 Task: Find connections with filter location Buea with filter topic #programingwith filter profile language English with filter current company Merkle Sokrati with filter school SALESIAN COLLEGE  with filter industry Wholesale Apparel and Sewing Supplies with filter service category Interior Design with filter keywords title Cruise Director
Action: Mouse moved to (527, 68)
Screenshot: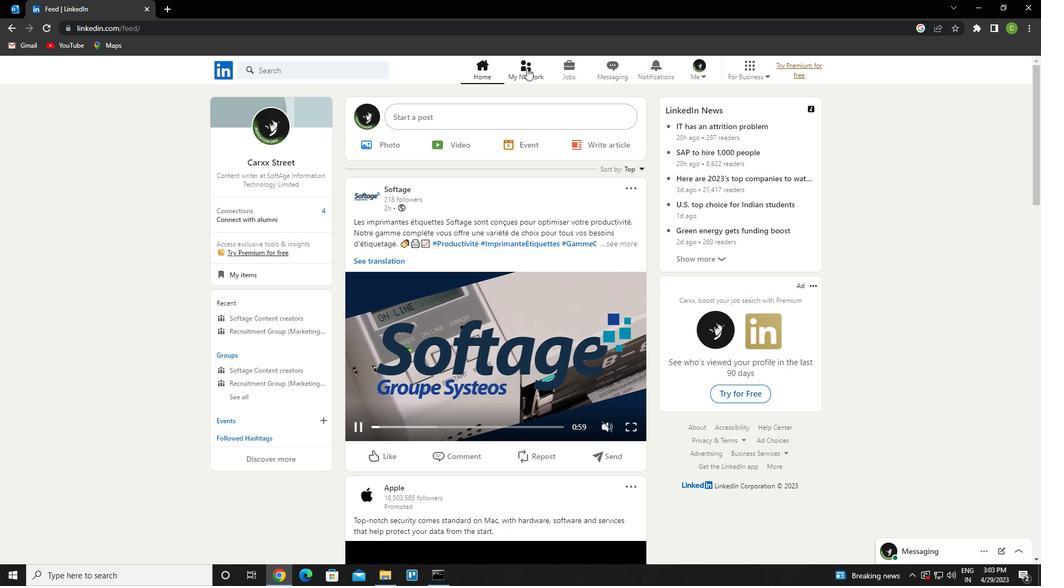 
Action: Mouse pressed left at (527, 68)
Screenshot: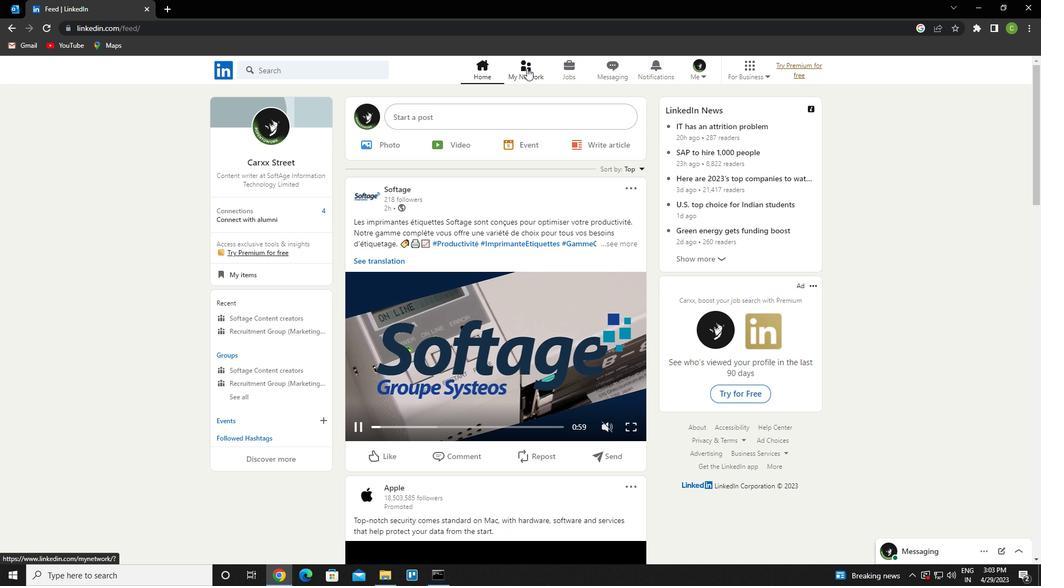
Action: Mouse moved to (287, 136)
Screenshot: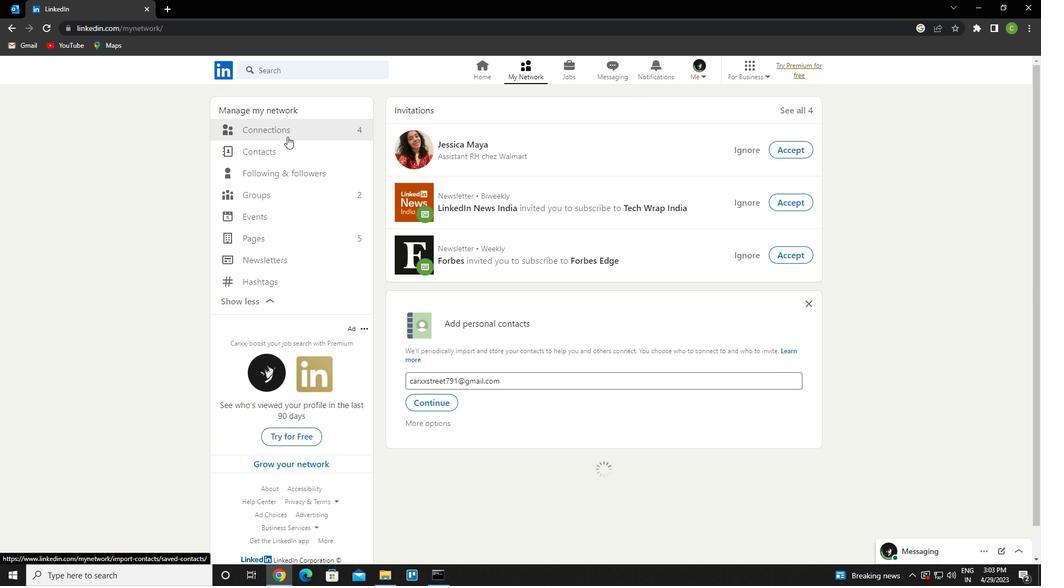 
Action: Mouse pressed left at (287, 136)
Screenshot: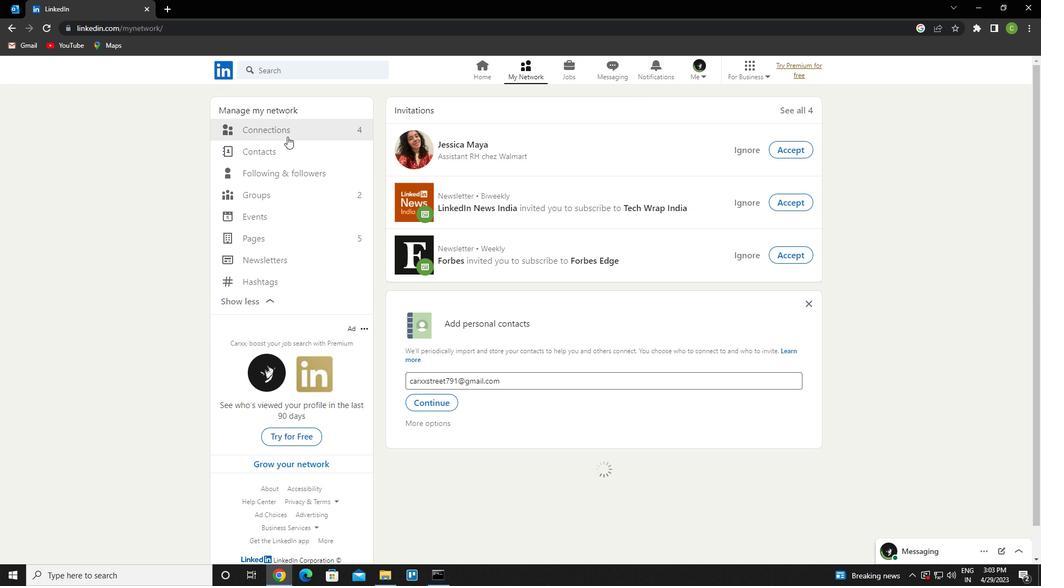 
Action: Mouse moved to (337, 134)
Screenshot: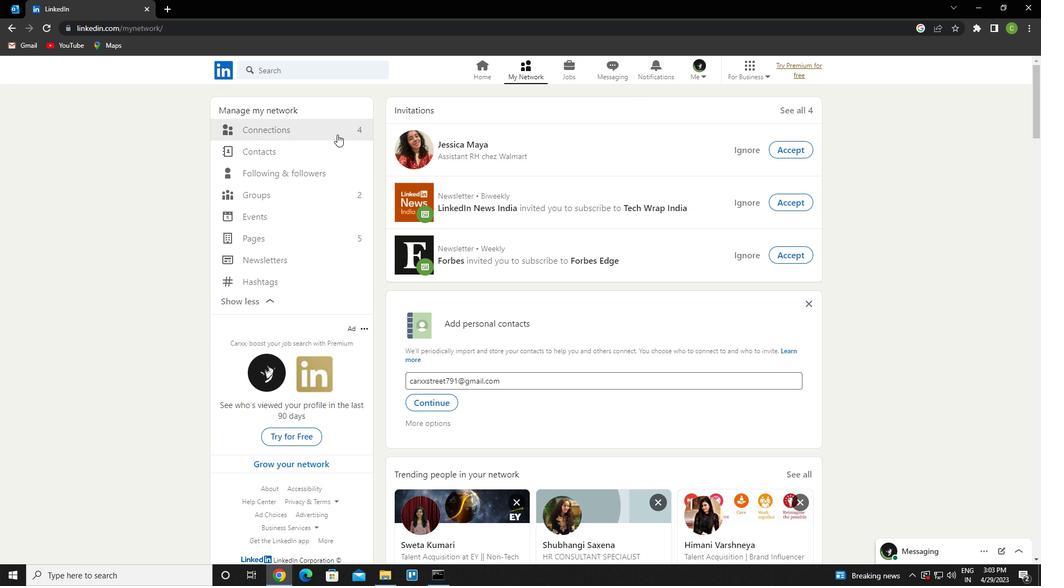
Action: Mouse pressed left at (337, 134)
Screenshot: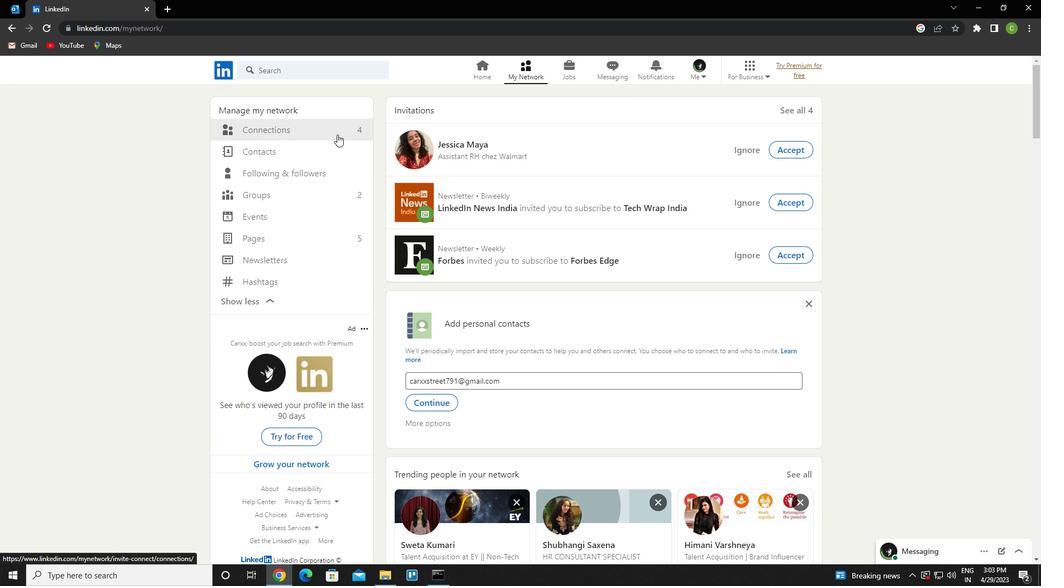
Action: Mouse moved to (606, 129)
Screenshot: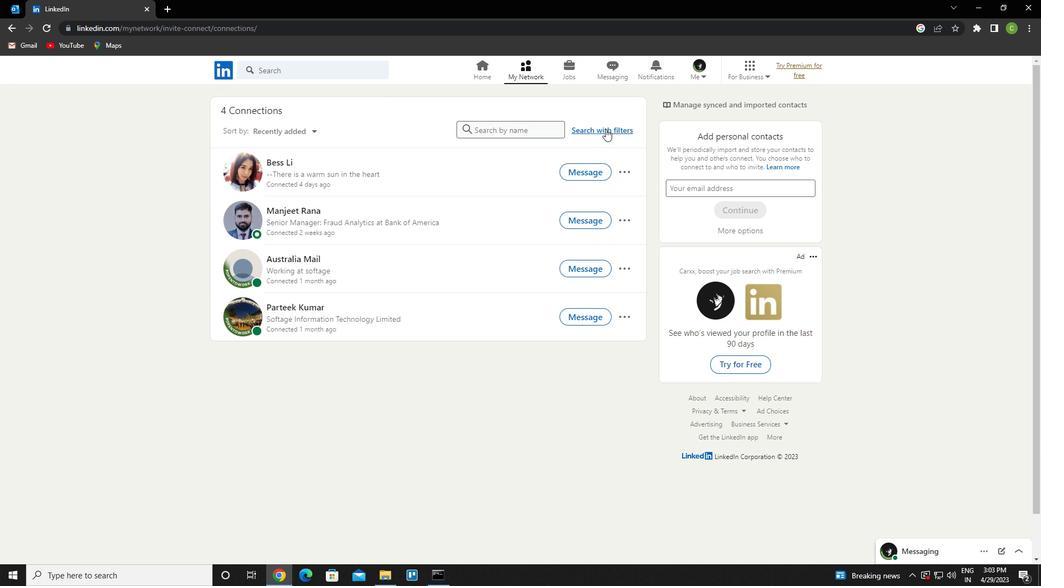 
Action: Mouse pressed left at (606, 129)
Screenshot: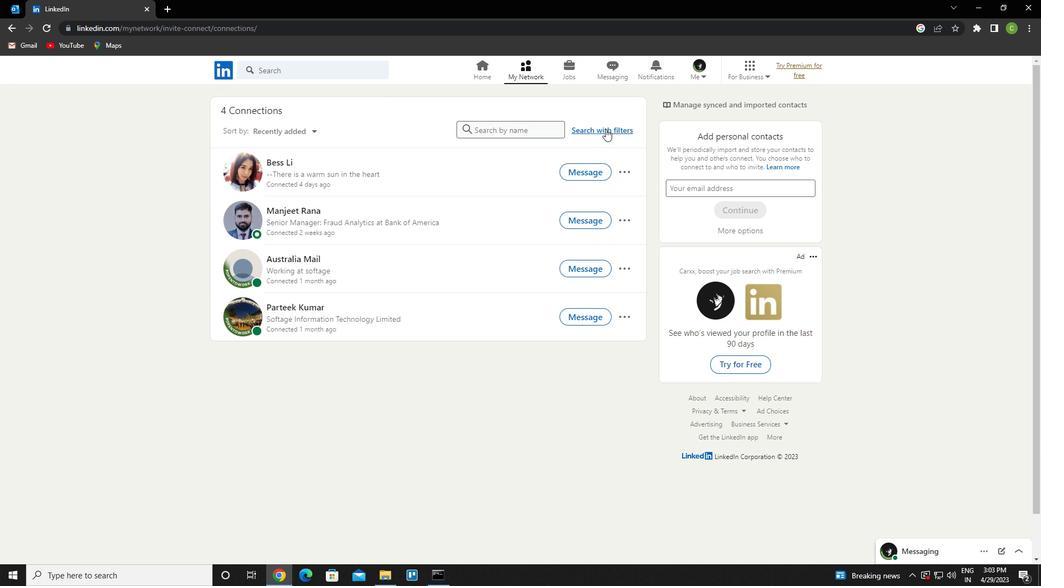 
Action: Mouse moved to (558, 100)
Screenshot: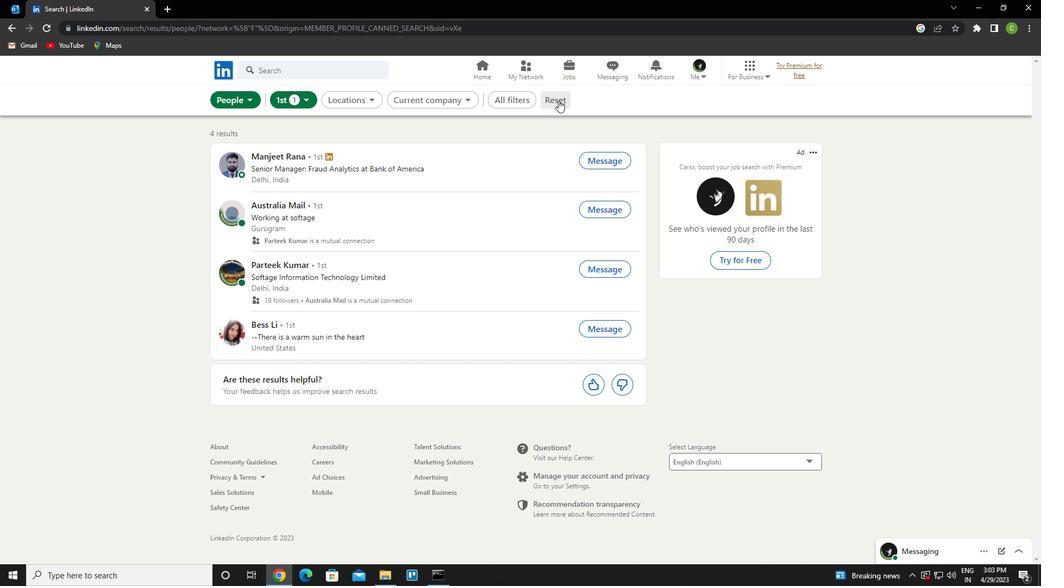 
Action: Mouse pressed left at (558, 100)
Screenshot: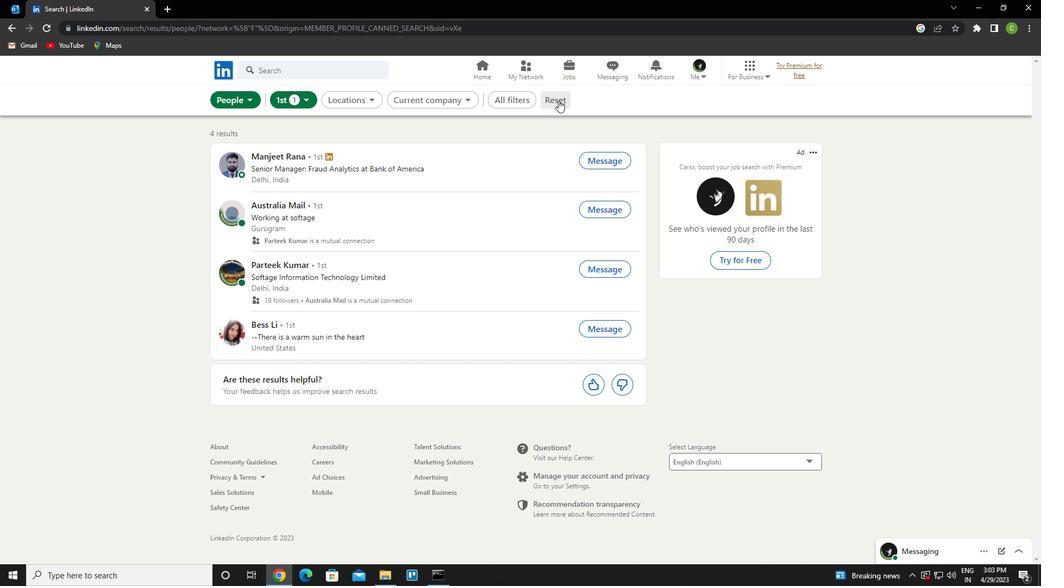 
Action: Mouse moved to (542, 101)
Screenshot: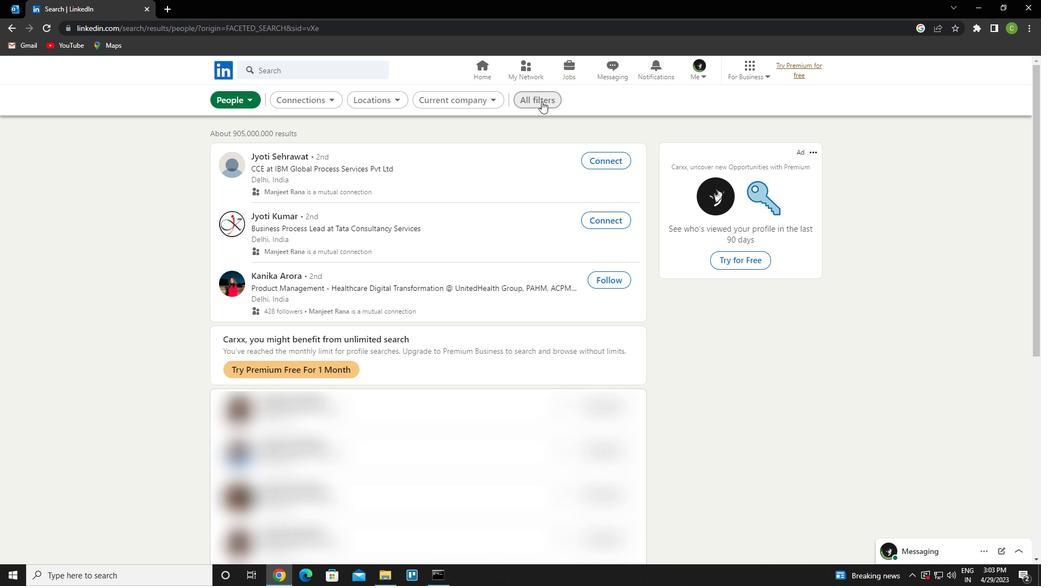 
Action: Mouse pressed left at (542, 101)
Screenshot: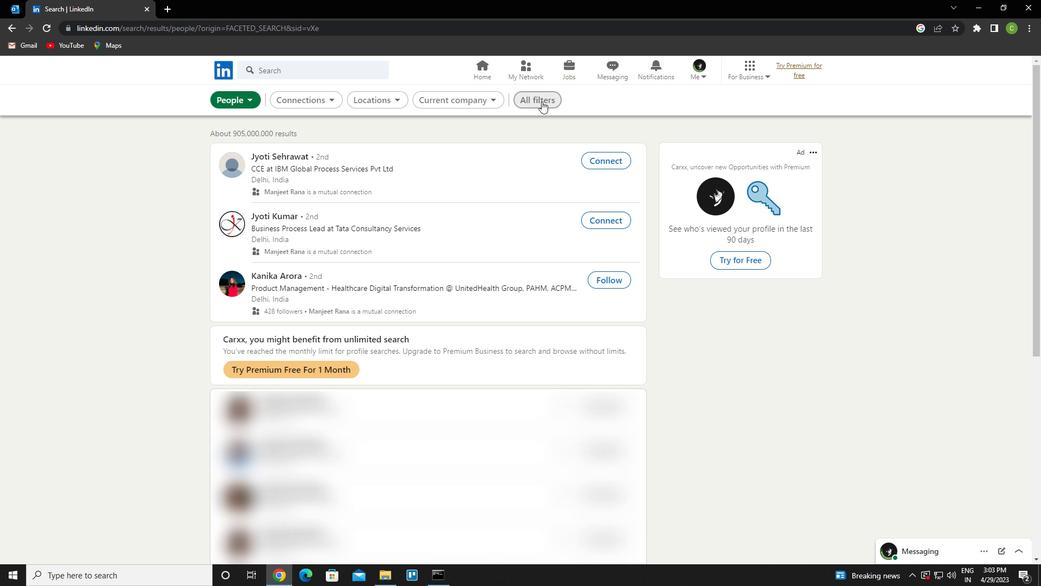 
Action: Mouse moved to (938, 434)
Screenshot: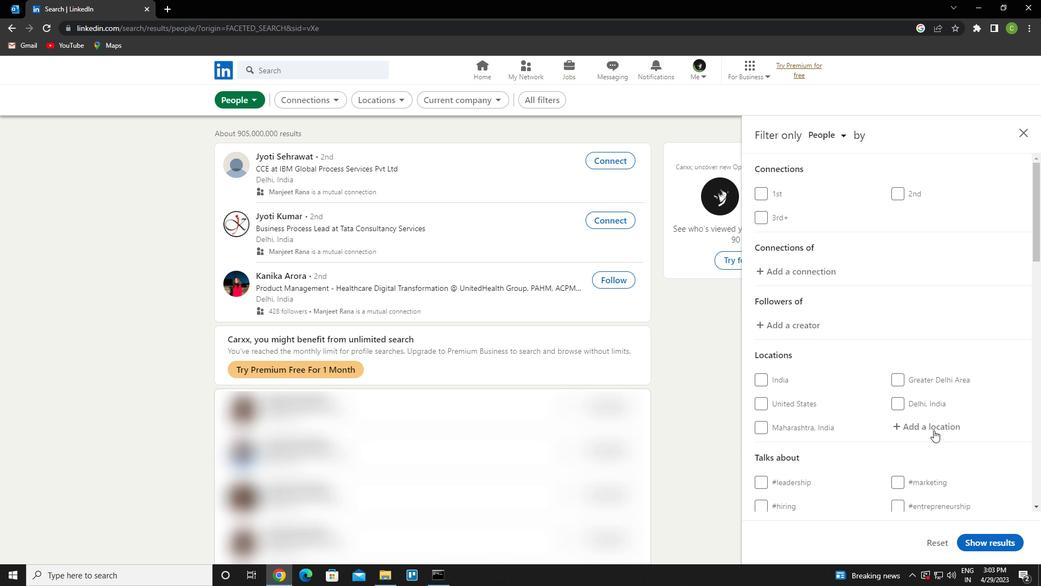 
Action: Mouse scrolled (938, 434) with delta (0, 0)
Screenshot: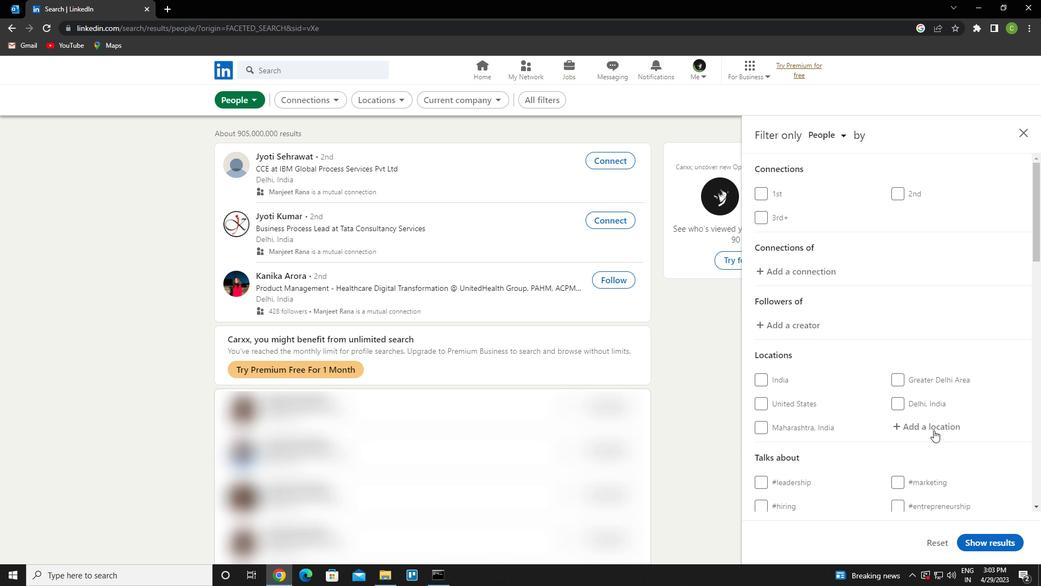 
Action: Mouse moved to (928, 421)
Screenshot: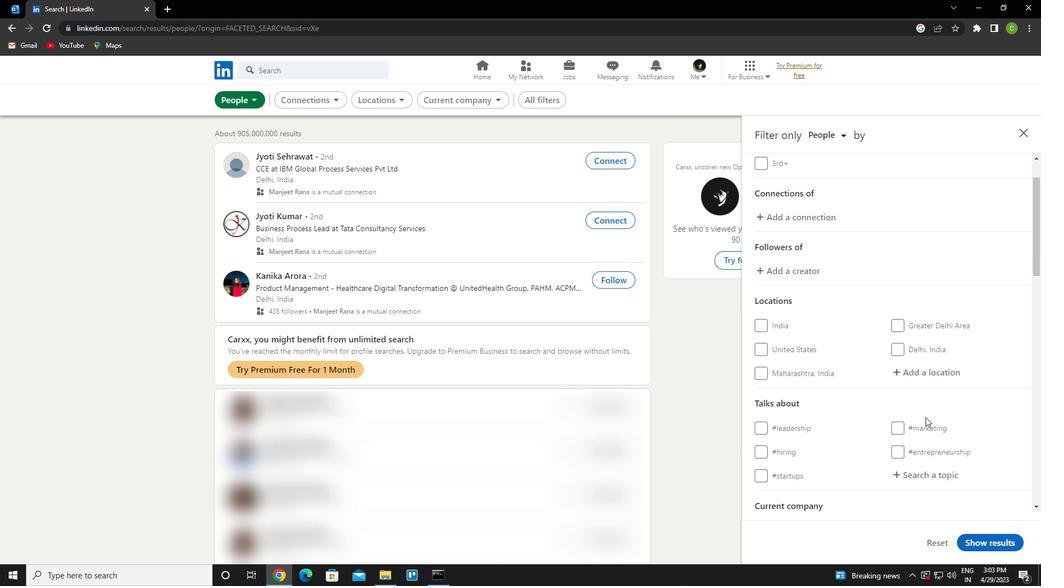 
Action: Mouse scrolled (928, 421) with delta (0, 0)
Screenshot: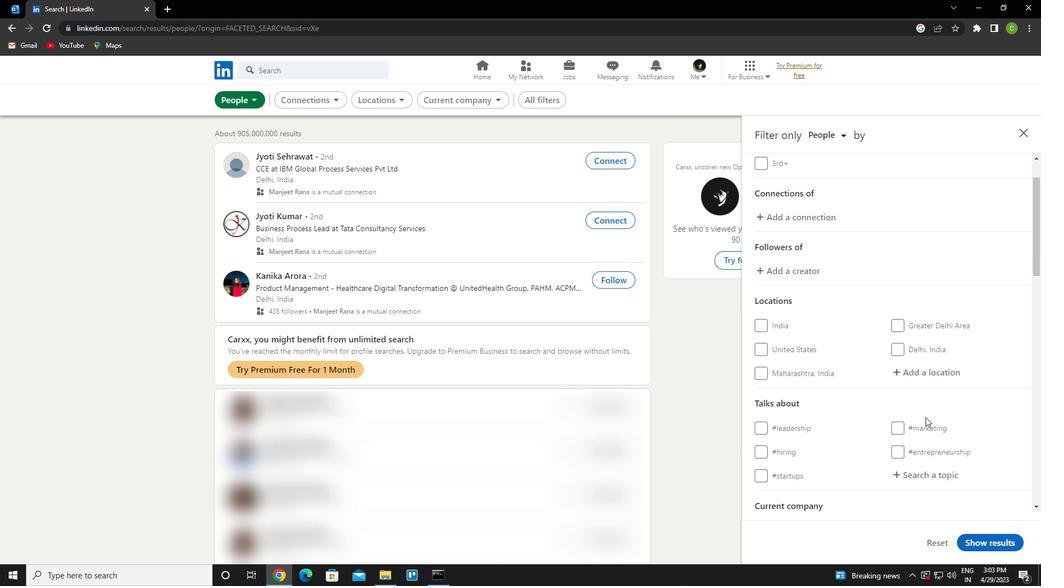 
Action: Mouse moved to (930, 320)
Screenshot: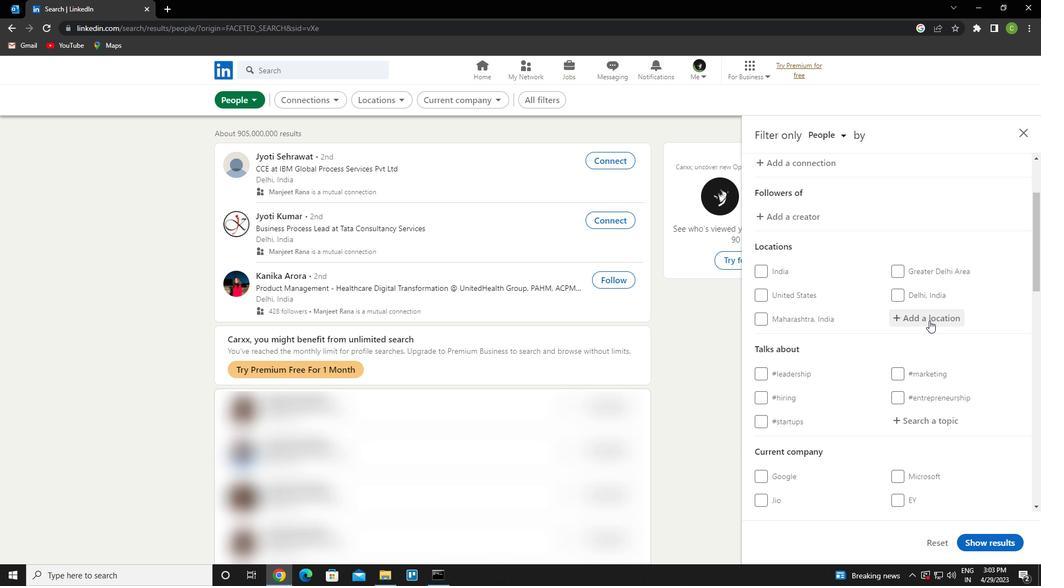 
Action: Mouse pressed left at (930, 320)
Screenshot: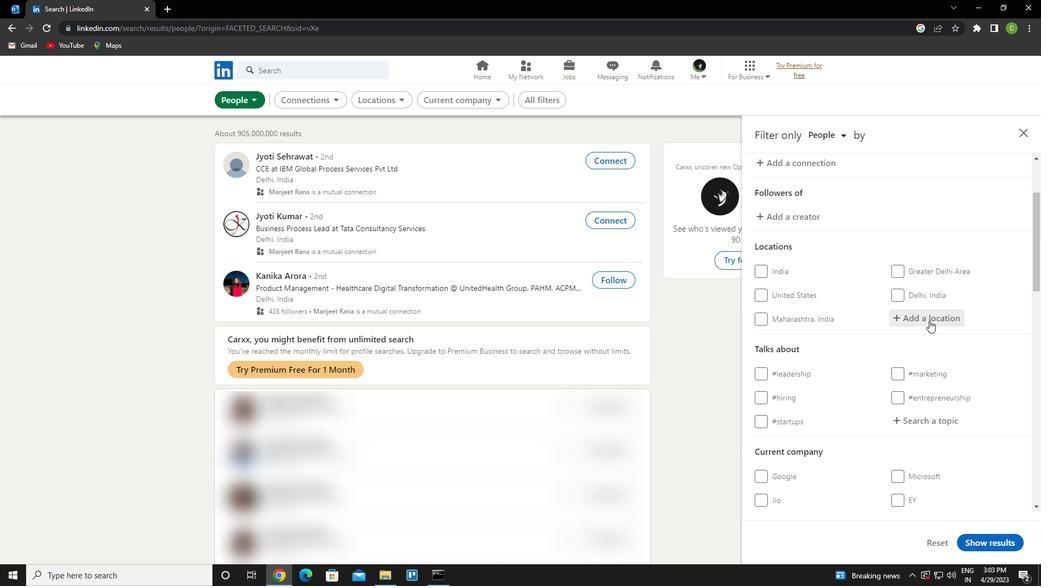 
Action: Key pressed <Key.caps_lock>b<Key.caps_lock>uea<Key.left><Key.enter><Key.down><Key.right><Key.down><Key.enter>
Screenshot: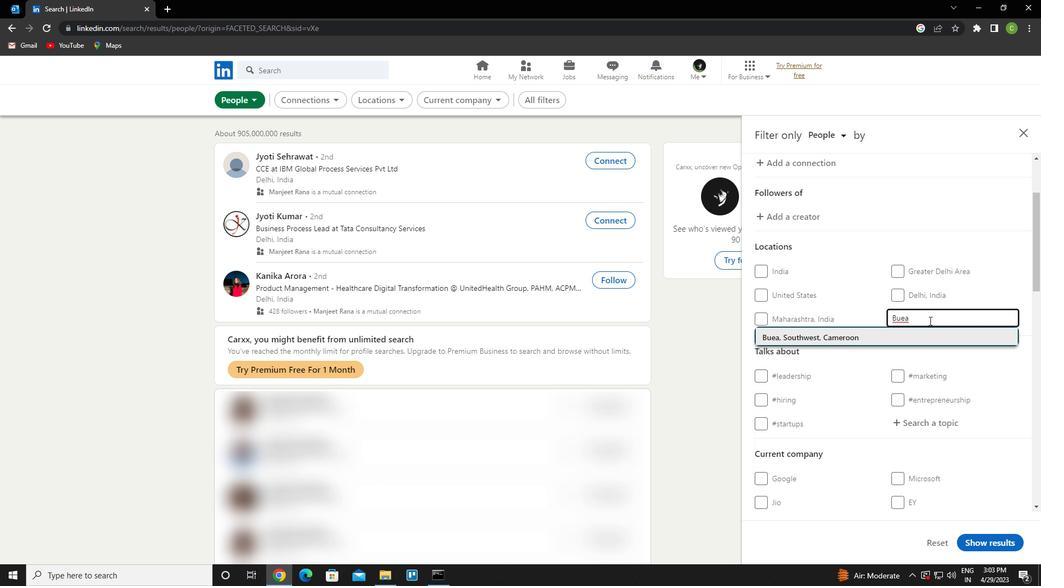 
Action: Mouse moved to (932, 308)
Screenshot: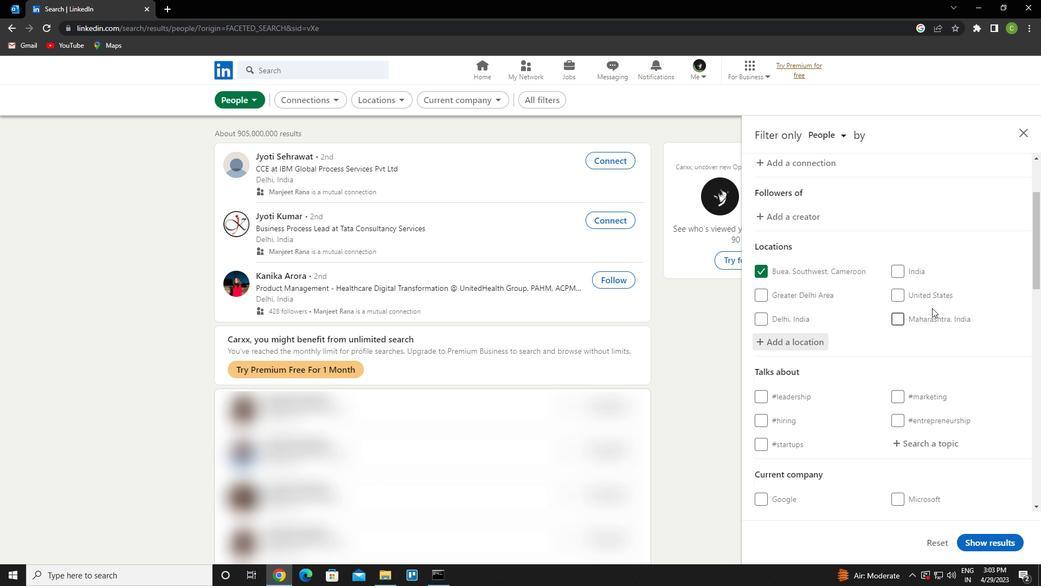 
Action: Mouse scrolled (932, 307) with delta (0, 0)
Screenshot: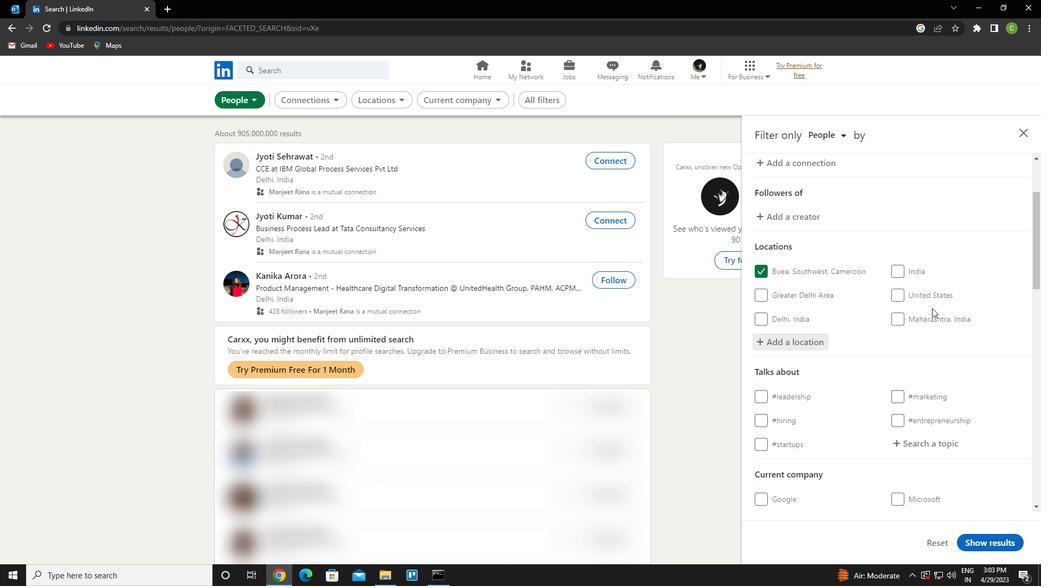 
Action: Mouse moved to (932, 308)
Screenshot: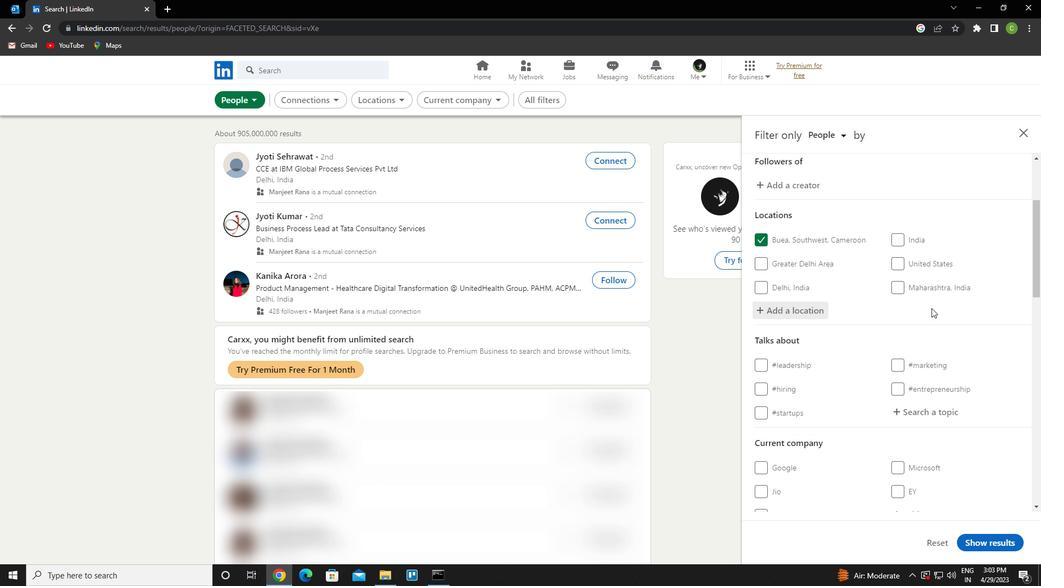 
Action: Mouse scrolled (932, 307) with delta (0, 0)
Screenshot: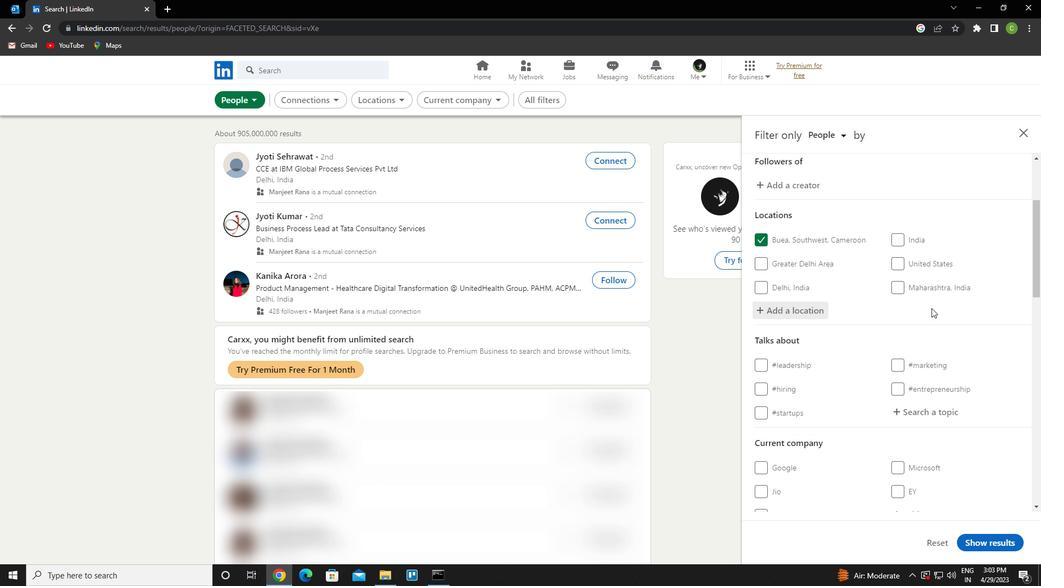 
Action: Mouse moved to (918, 339)
Screenshot: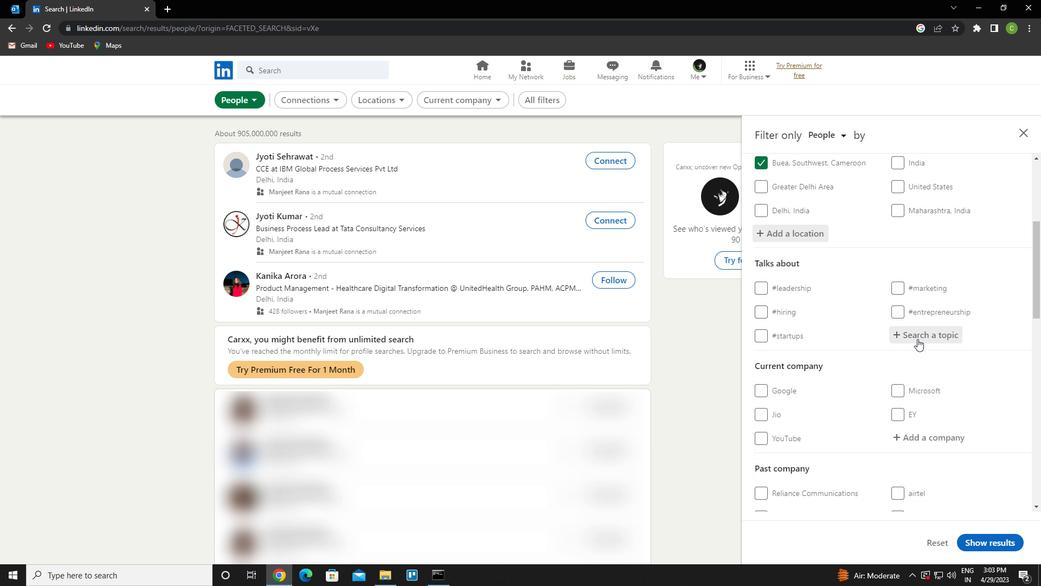 
Action: Mouse pressed left at (918, 339)
Screenshot: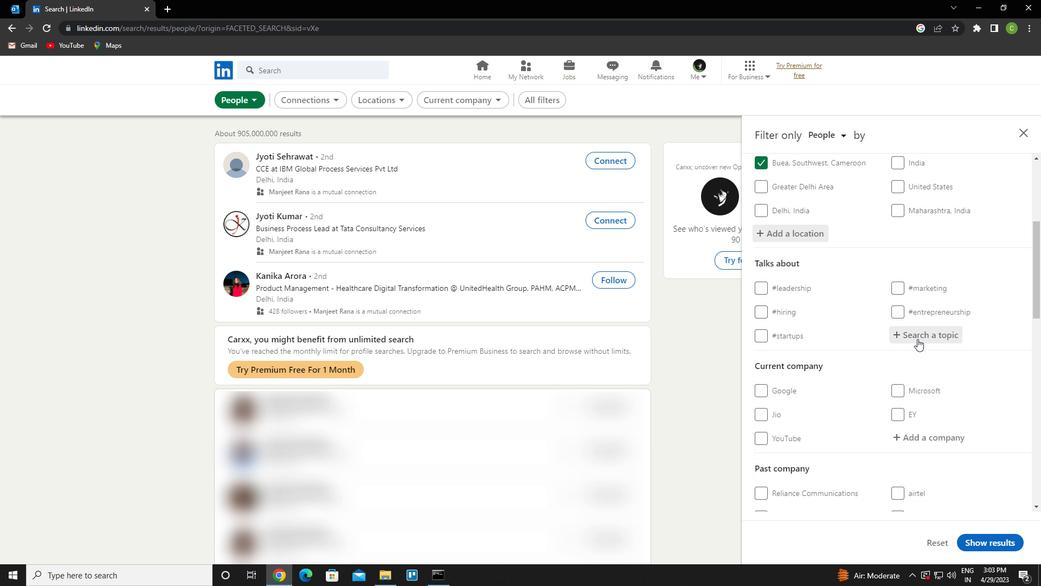 
Action: Key pressed prof<Key.backspace>gra<Key.down><Key.enter>
Screenshot: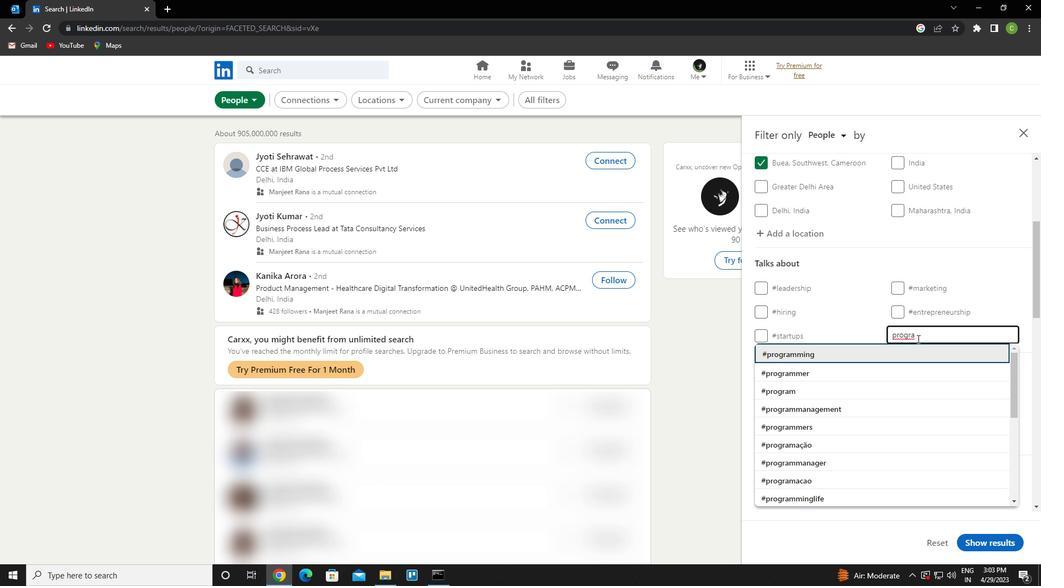 
Action: Mouse moved to (919, 339)
Screenshot: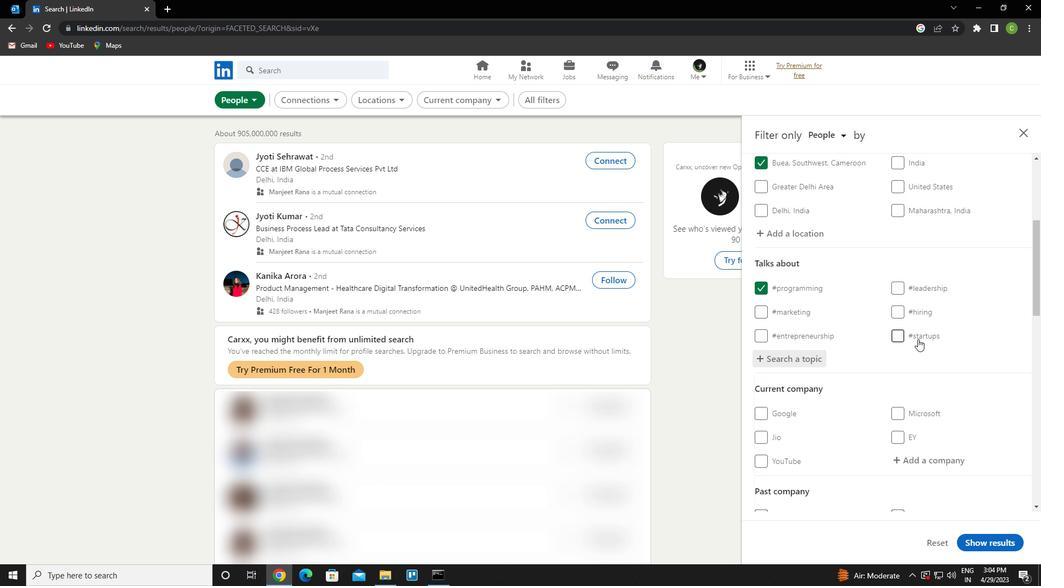 
Action: Mouse scrolled (919, 338) with delta (0, 0)
Screenshot: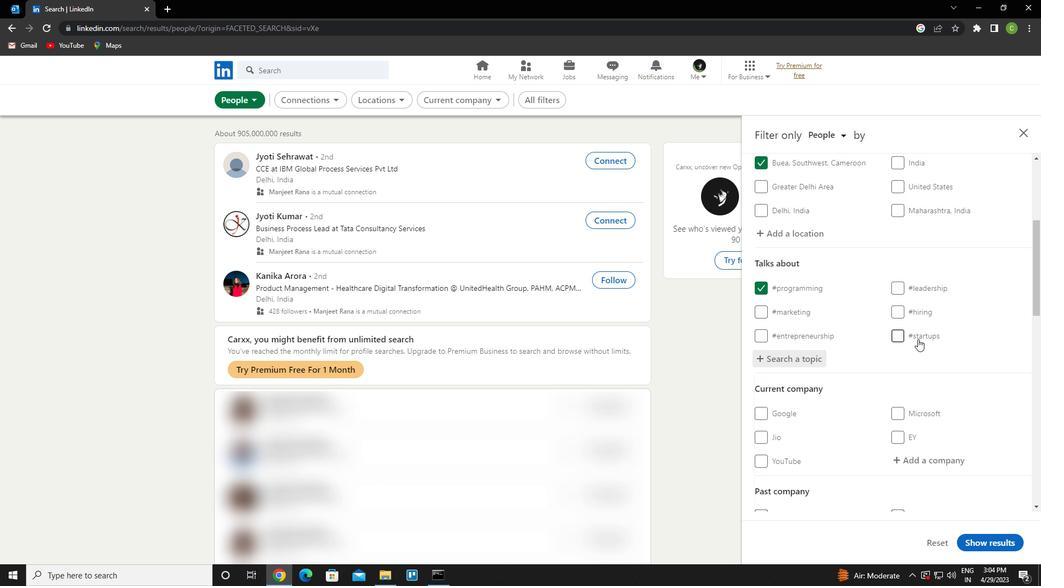 
Action: Mouse moved to (919, 342)
Screenshot: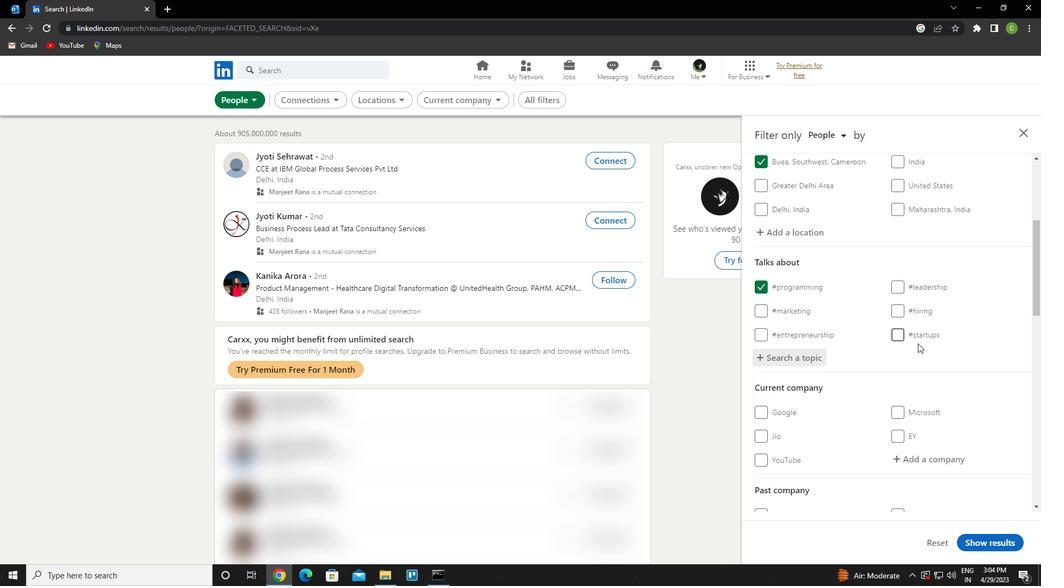 
Action: Mouse scrolled (919, 341) with delta (0, 0)
Screenshot: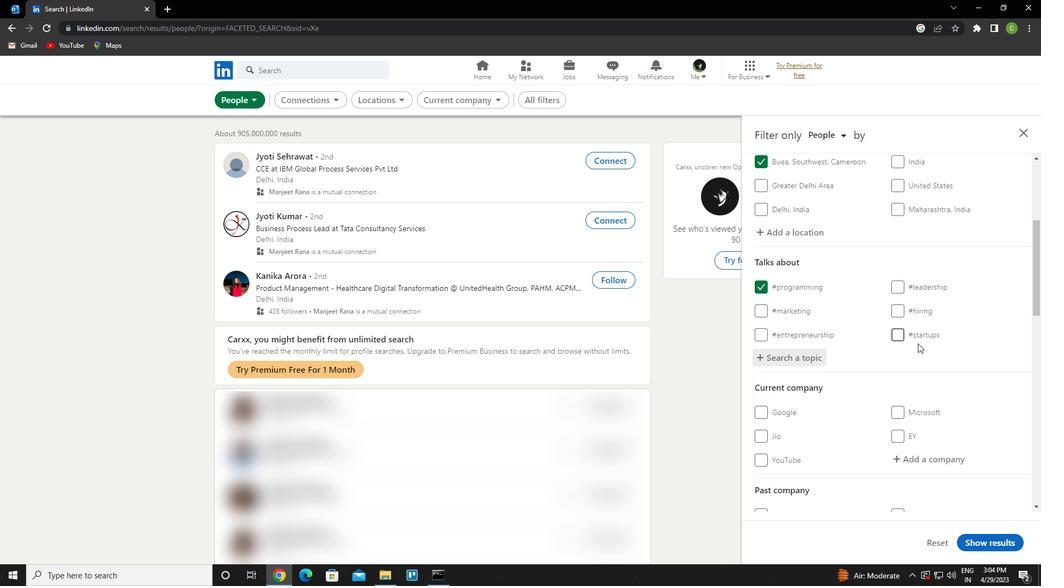 
Action: Mouse moved to (916, 345)
Screenshot: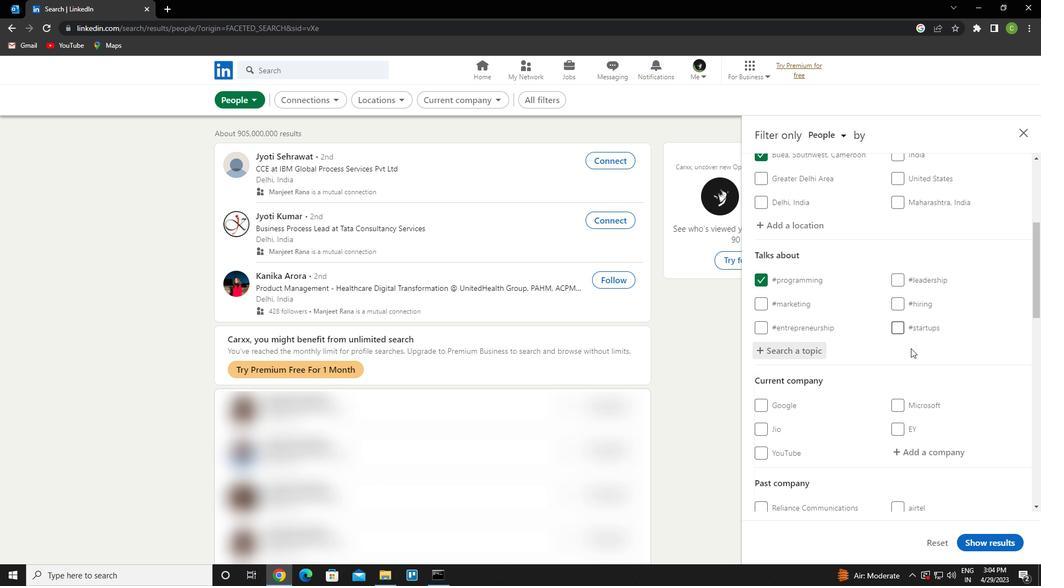 
Action: Mouse scrolled (916, 344) with delta (0, 0)
Screenshot: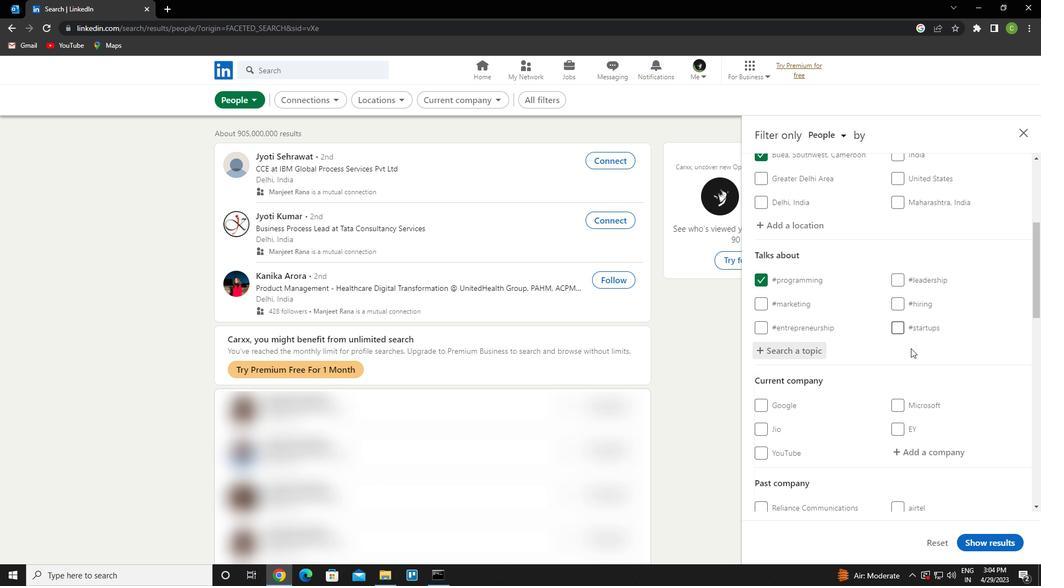 
Action: Mouse moved to (910, 348)
Screenshot: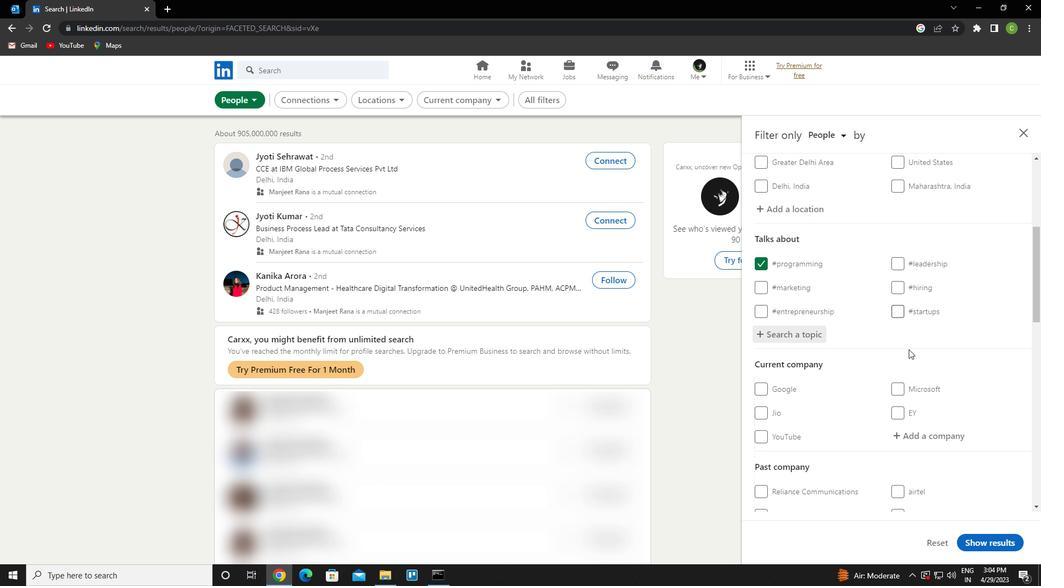 
Action: Mouse scrolled (910, 347) with delta (0, 0)
Screenshot: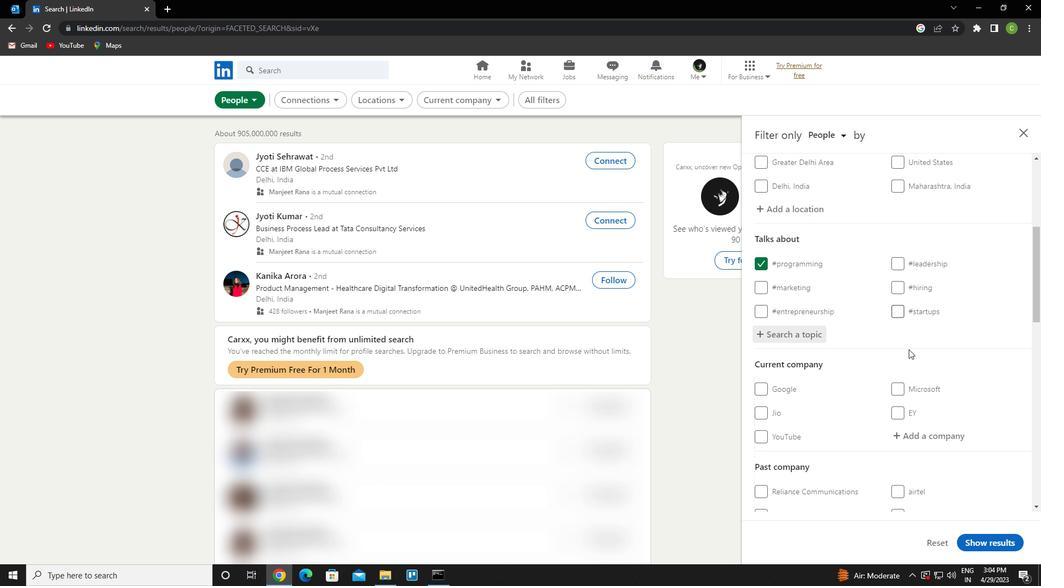 
Action: Mouse moved to (909, 349)
Screenshot: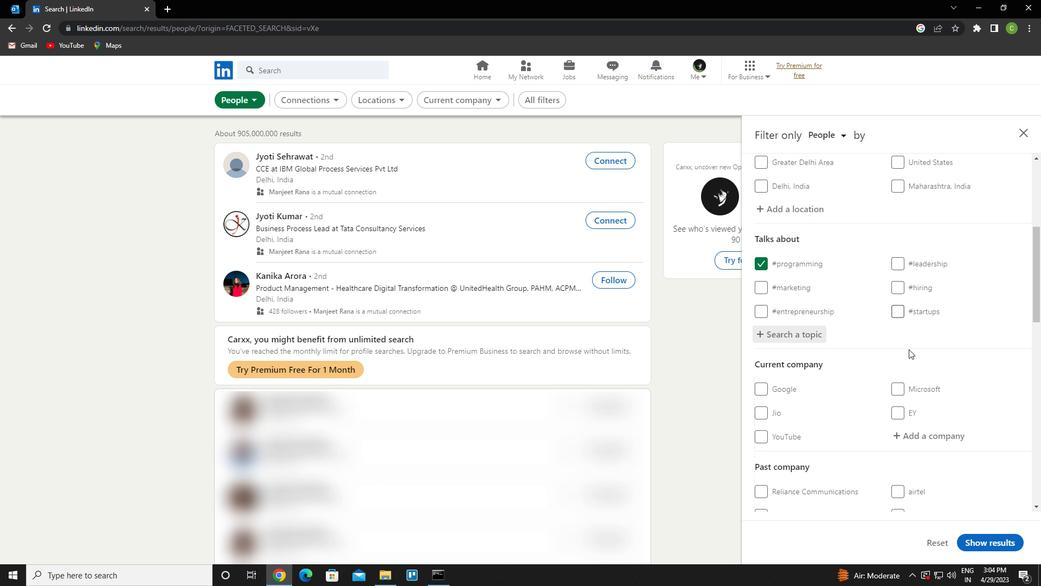 
Action: Mouse scrolled (909, 348) with delta (0, 0)
Screenshot: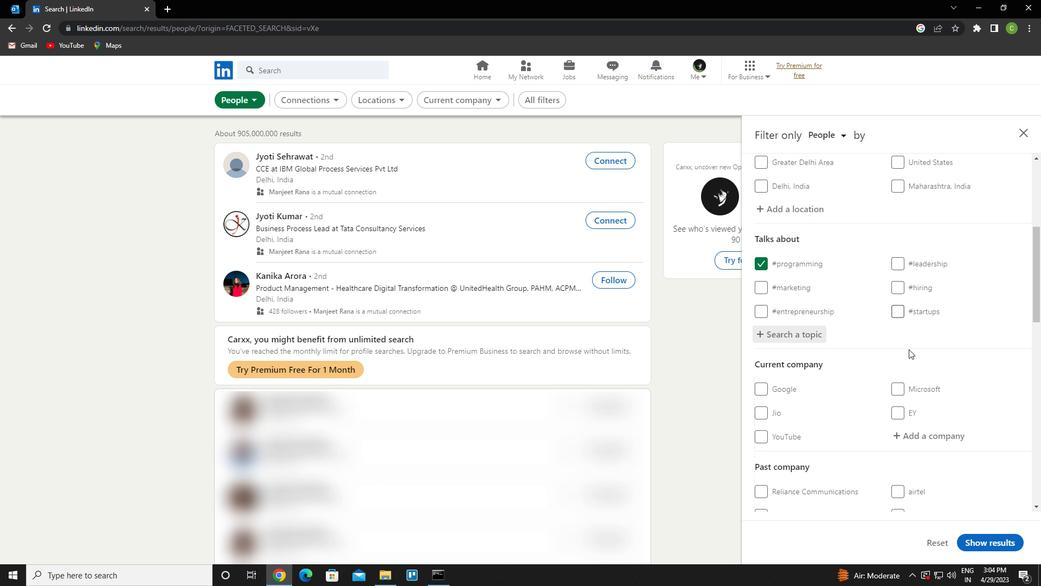 
Action: Mouse moved to (908, 349)
Screenshot: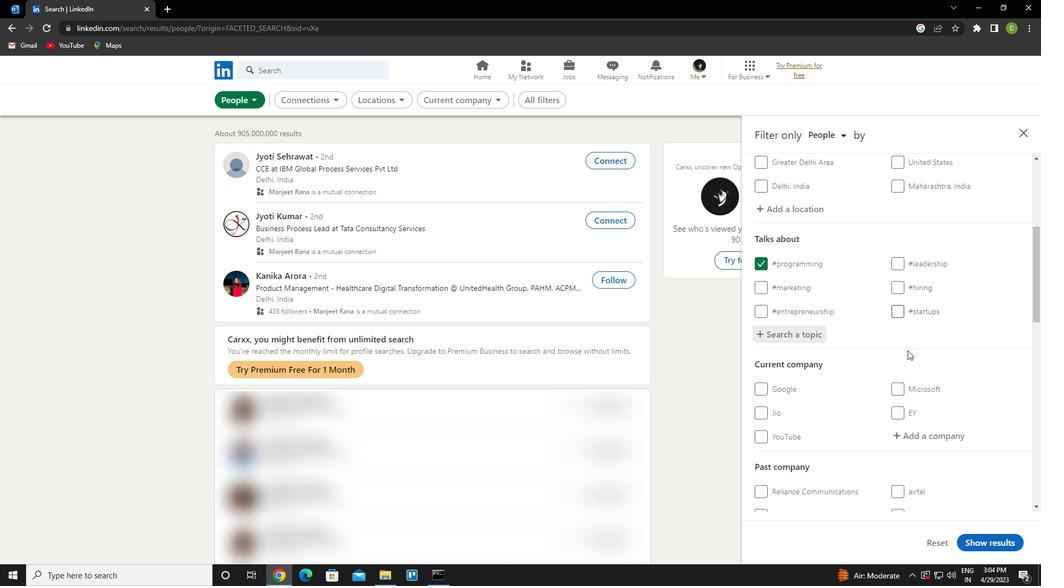 
Action: Mouse scrolled (908, 349) with delta (0, 0)
Screenshot: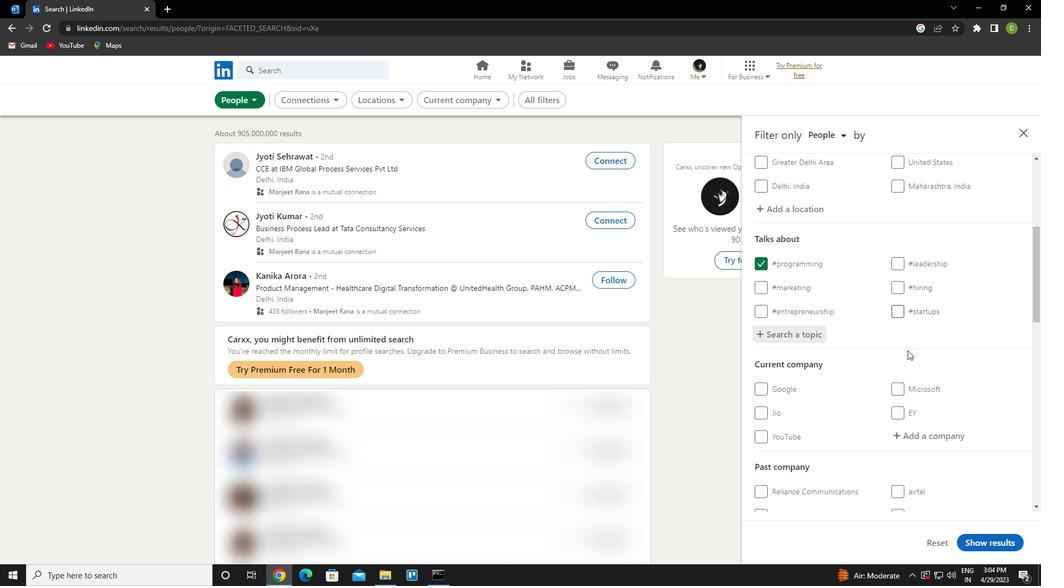 
Action: Mouse moved to (905, 351)
Screenshot: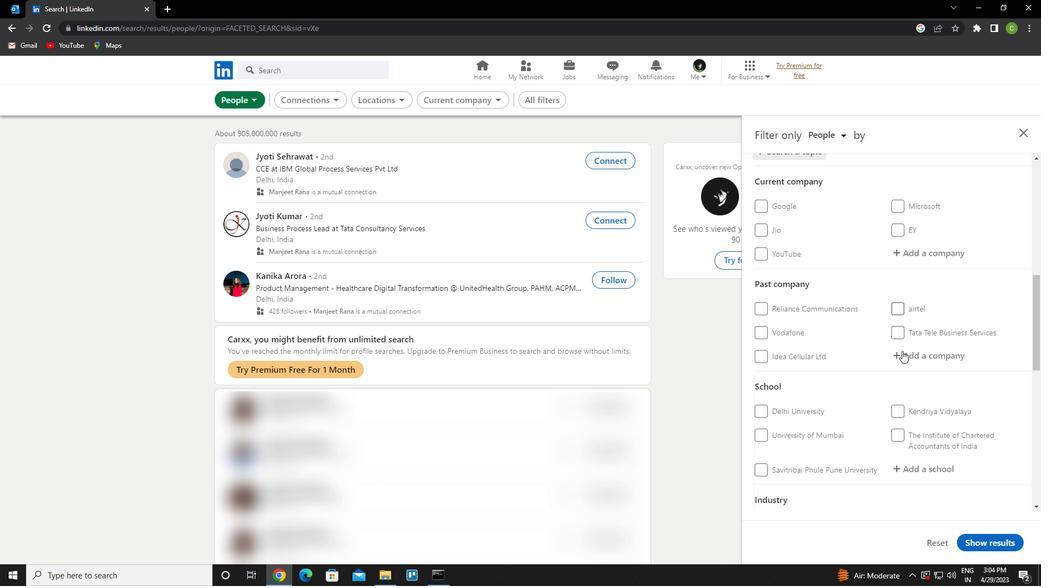 
Action: Mouse scrolled (905, 350) with delta (0, 0)
Screenshot: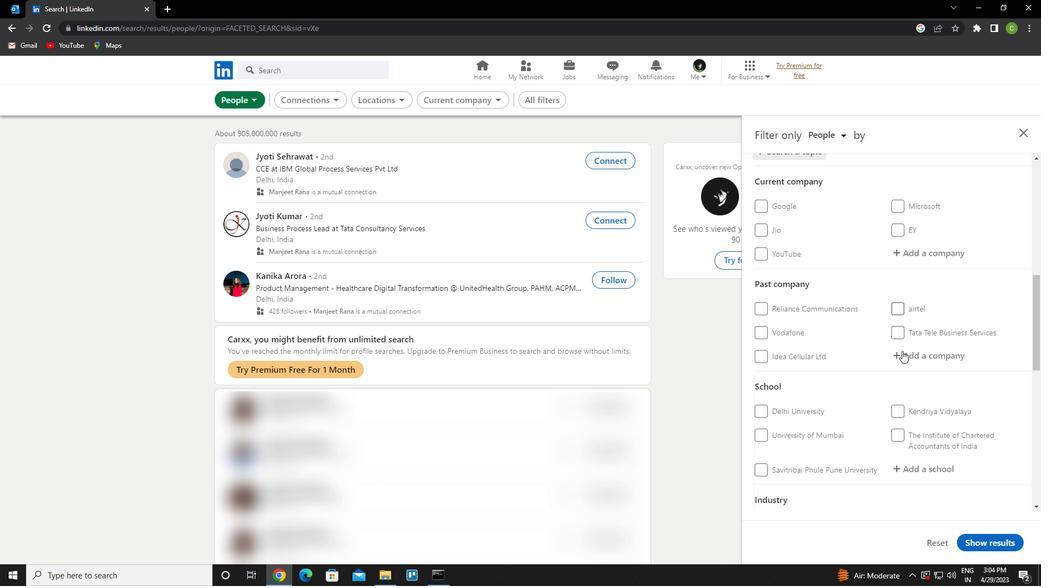 
Action: Mouse moved to (902, 351)
Screenshot: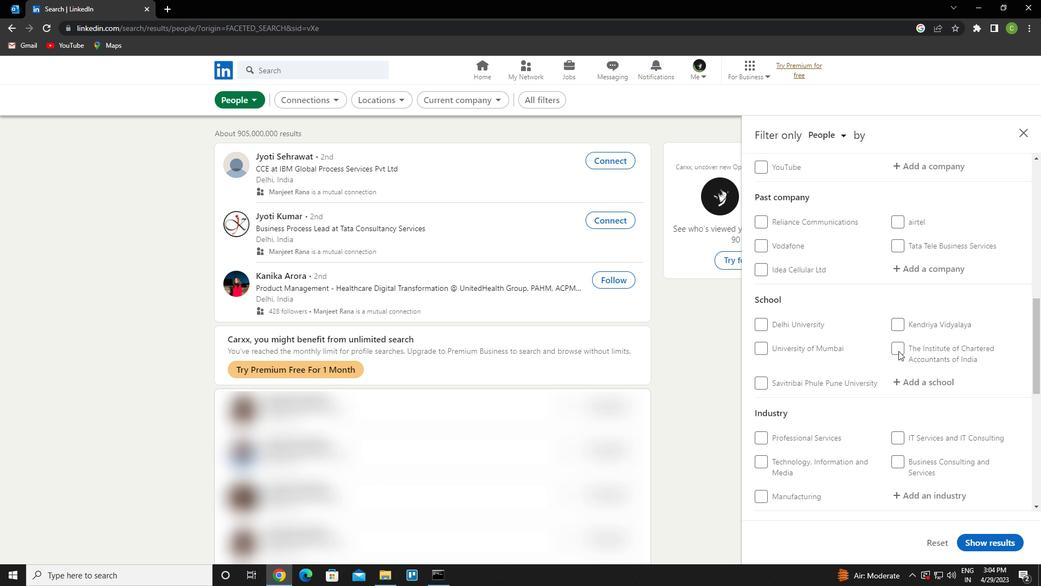 
Action: Mouse scrolled (902, 350) with delta (0, 0)
Screenshot: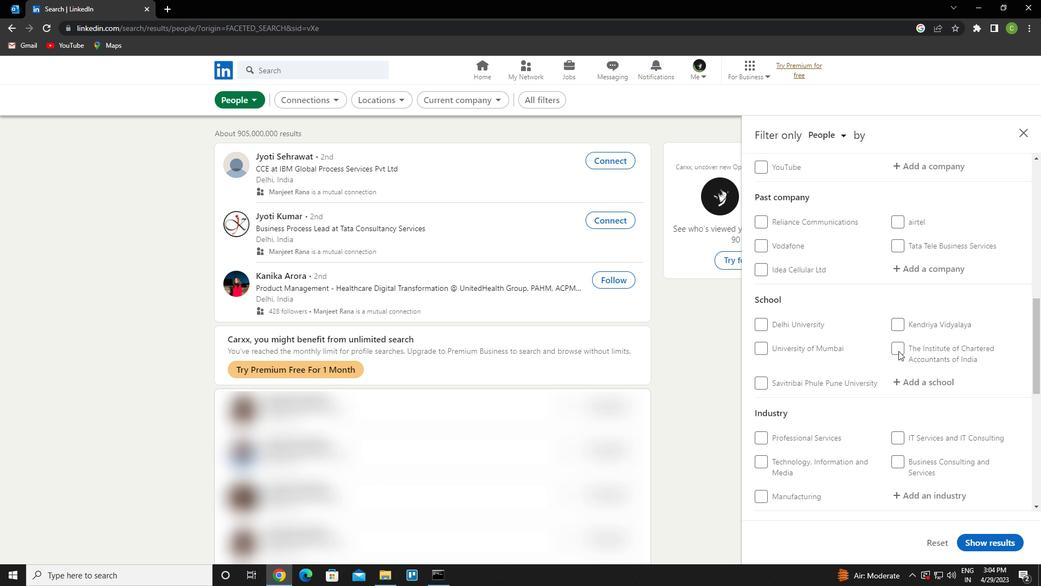 
Action: Mouse moved to (896, 351)
Screenshot: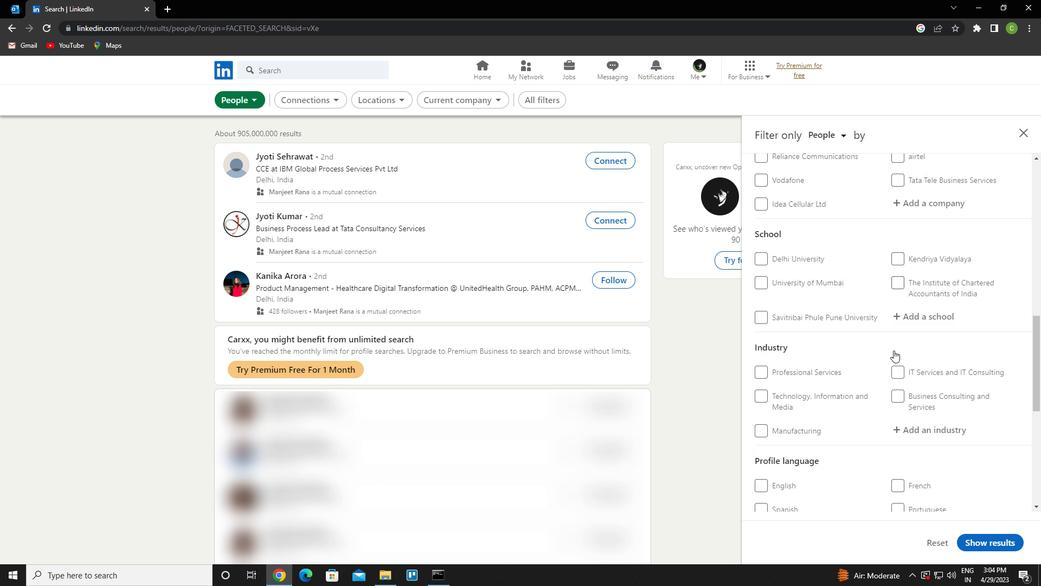 
Action: Mouse scrolled (896, 350) with delta (0, 0)
Screenshot: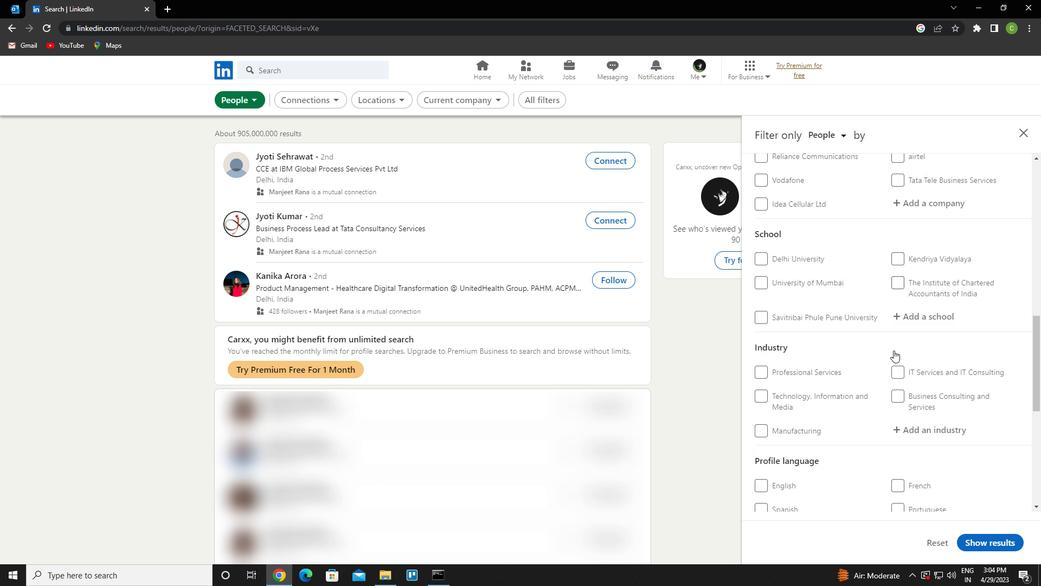 
Action: Mouse moved to (772, 355)
Screenshot: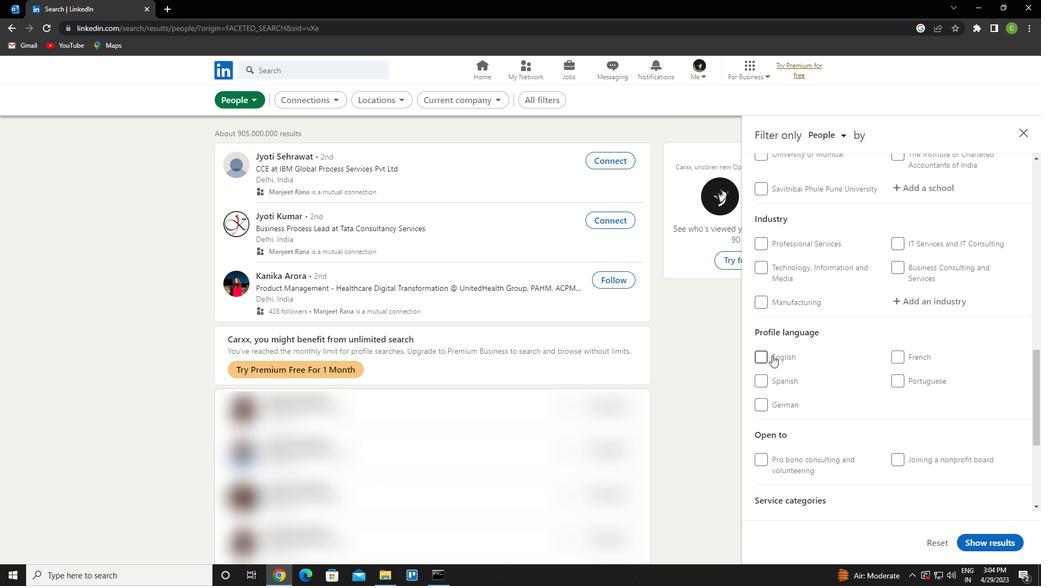 
Action: Mouse pressed left at (772, 355)
Screenshot: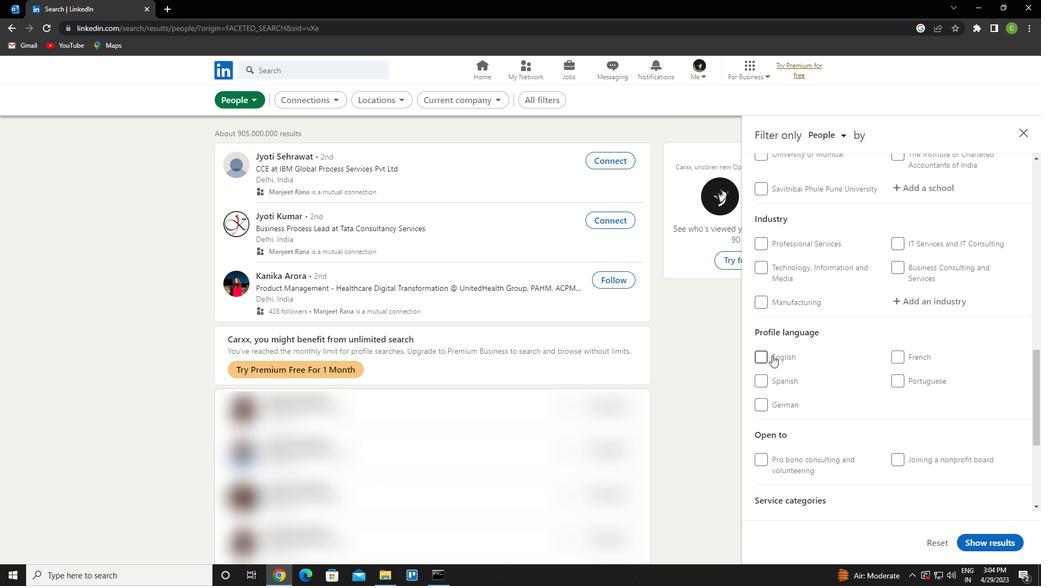 
Action: Mouse moved to (835, 347)
Screenshot: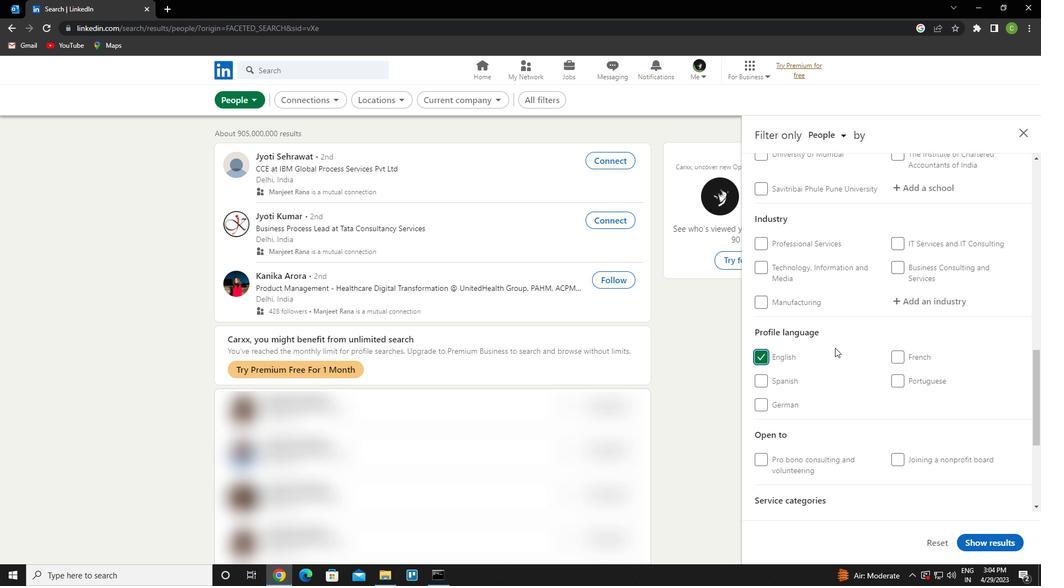 
Action: Mouse scrolled (835, 348) with delta (0, 0)
Screenshot: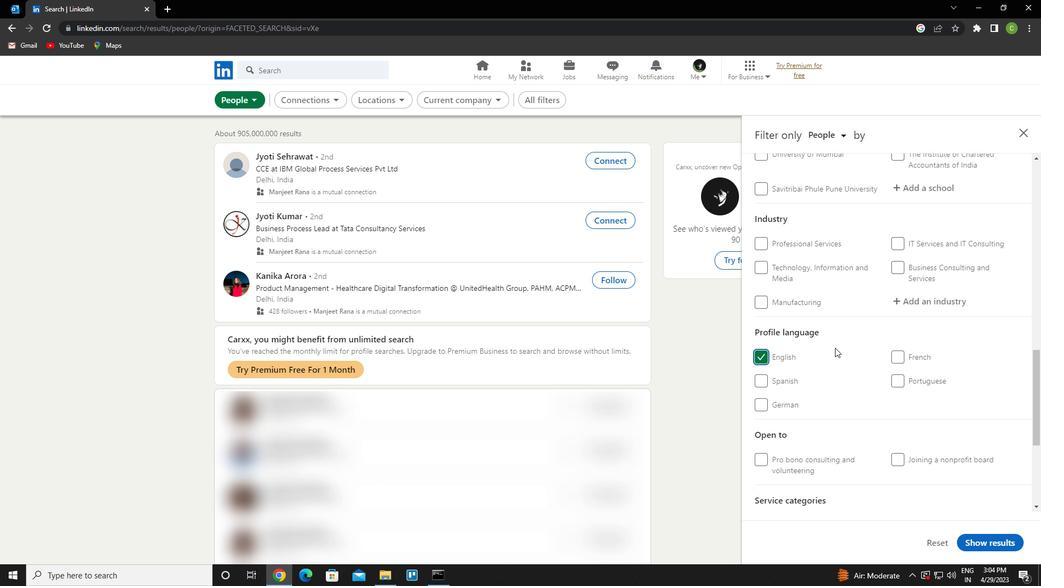 
Action: Mouse scrolled (835, 348) with delta (0, 0)
Screenshot: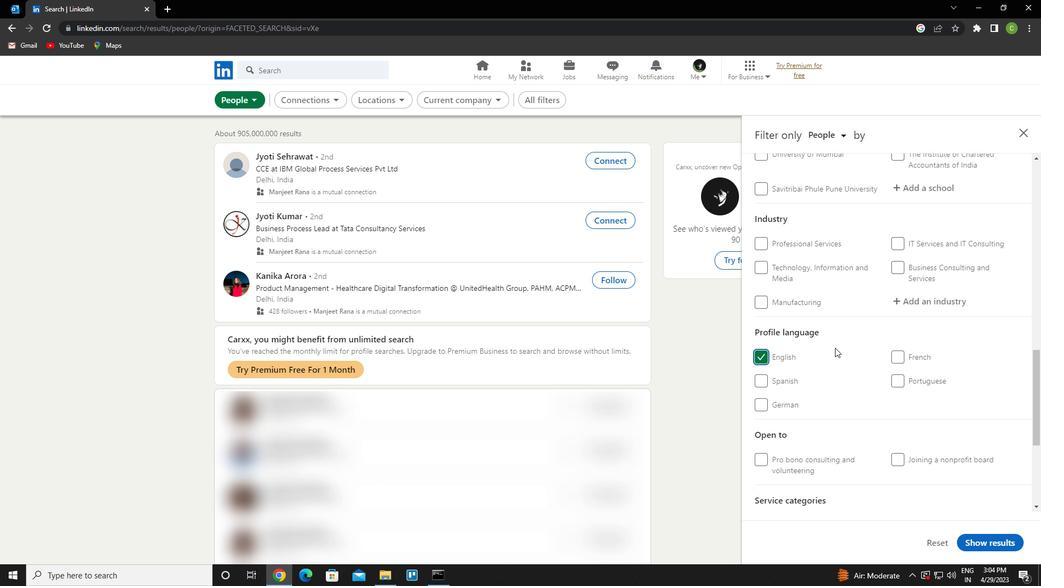 
Action: Mouse scrolled (835, 348) with delta (0, 0)
Screenshot: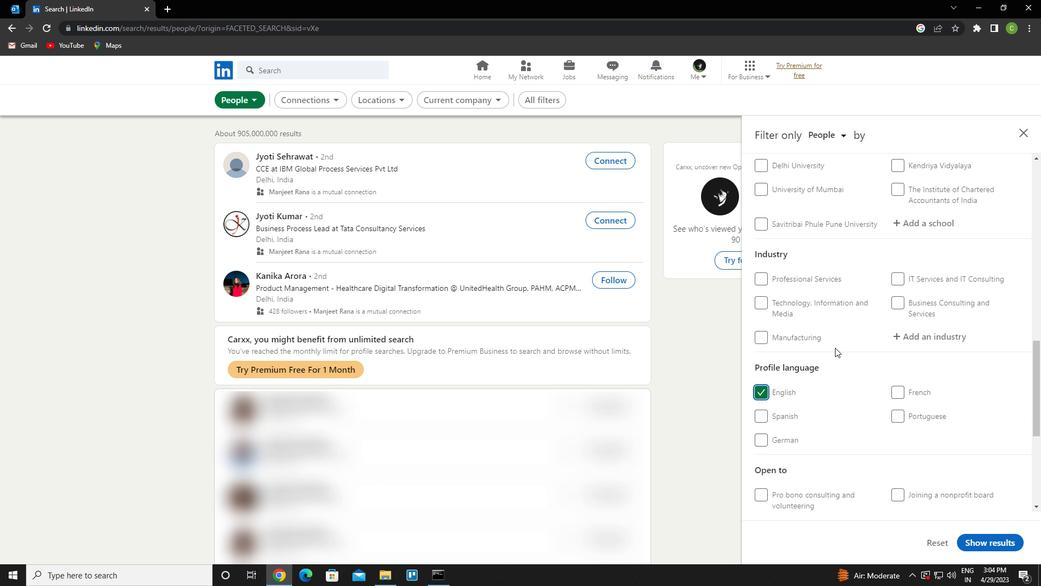 
Action: Mouse scrolled (835, 348) with delta (0, 0)
Screenshot: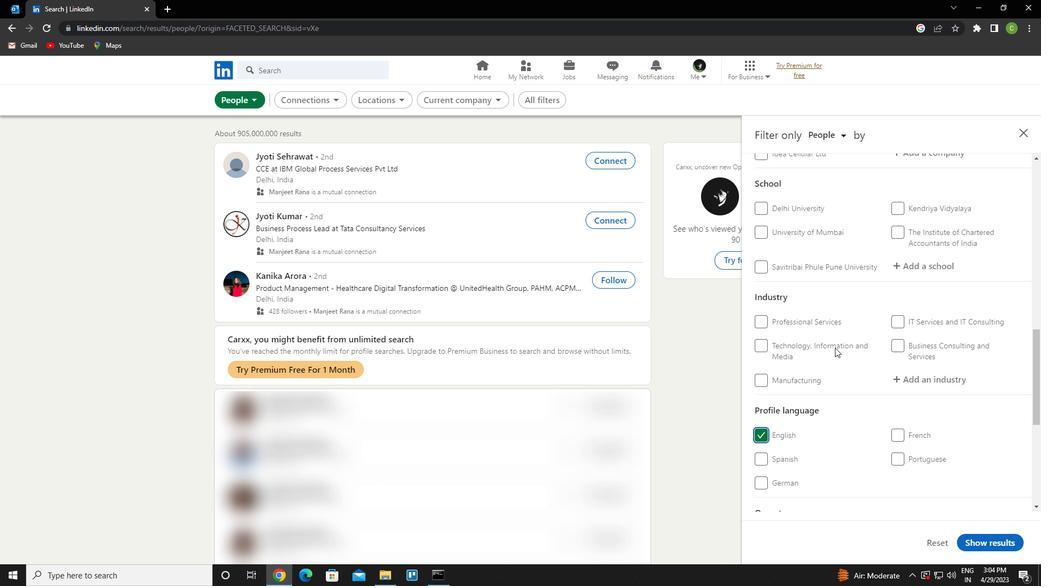 
Action: Mouse moved to (933, 188)
Screenshot: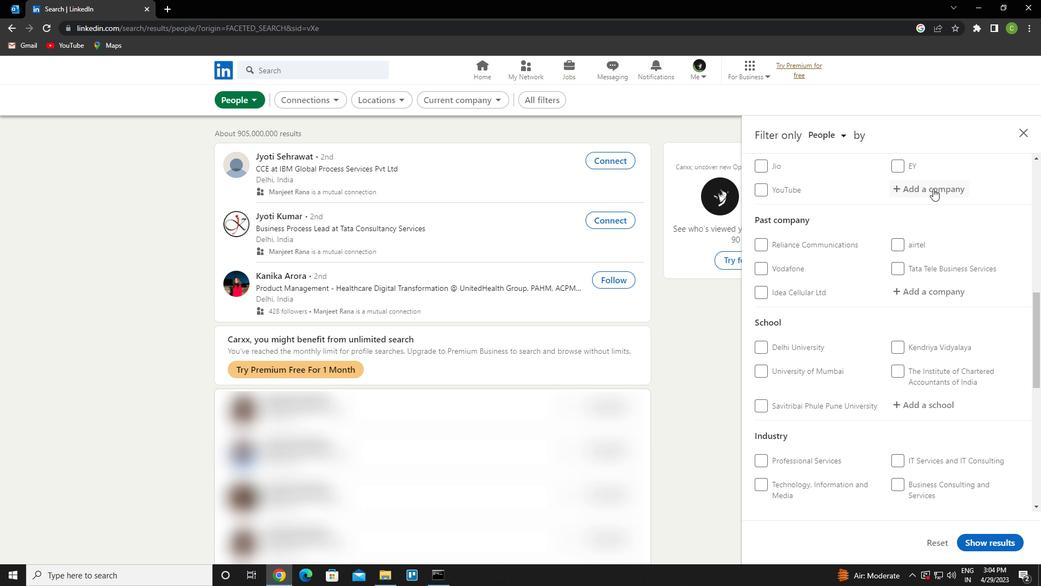 
Action: Mouse pressed left at (933, 188)
Screenshot: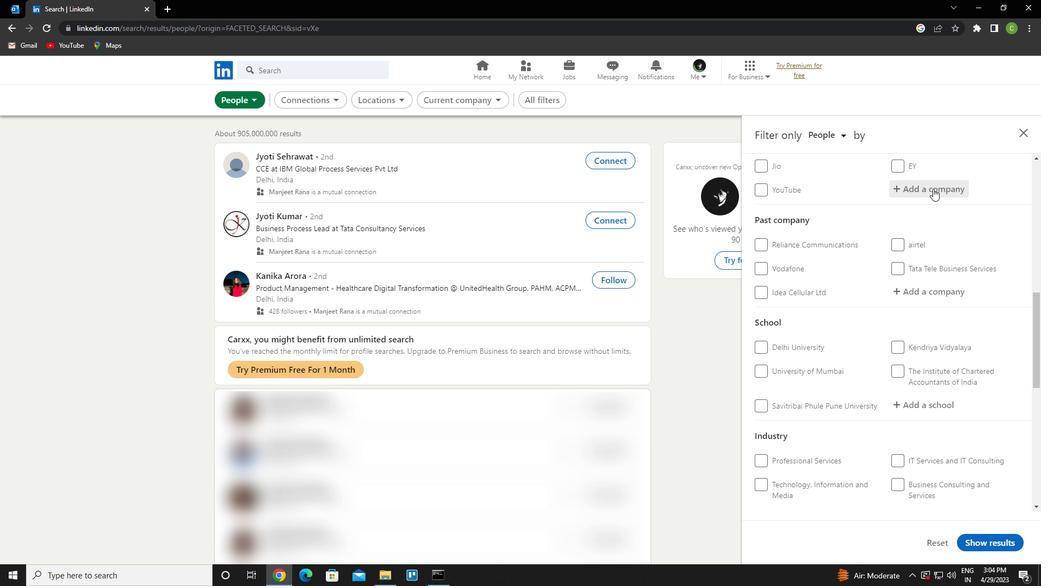 
Action: Key pressed <Key.caps_lock>m<Key.caps_lock>erl<Key.backspace>kle<Key.down><Key.down><Key.enter>
Screenshot: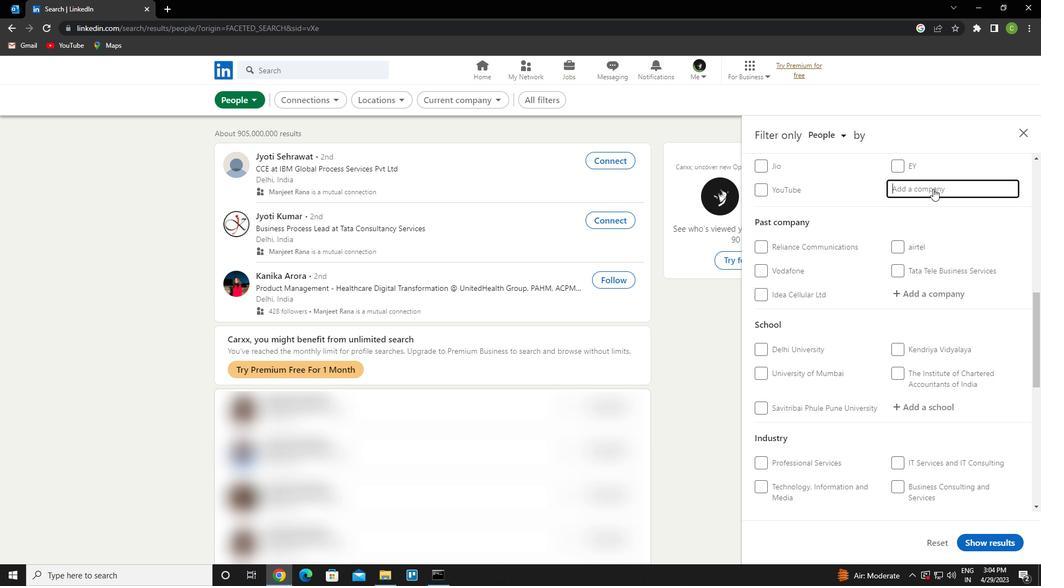 
Action: Mouse moved to (933, 188)
Screenshot: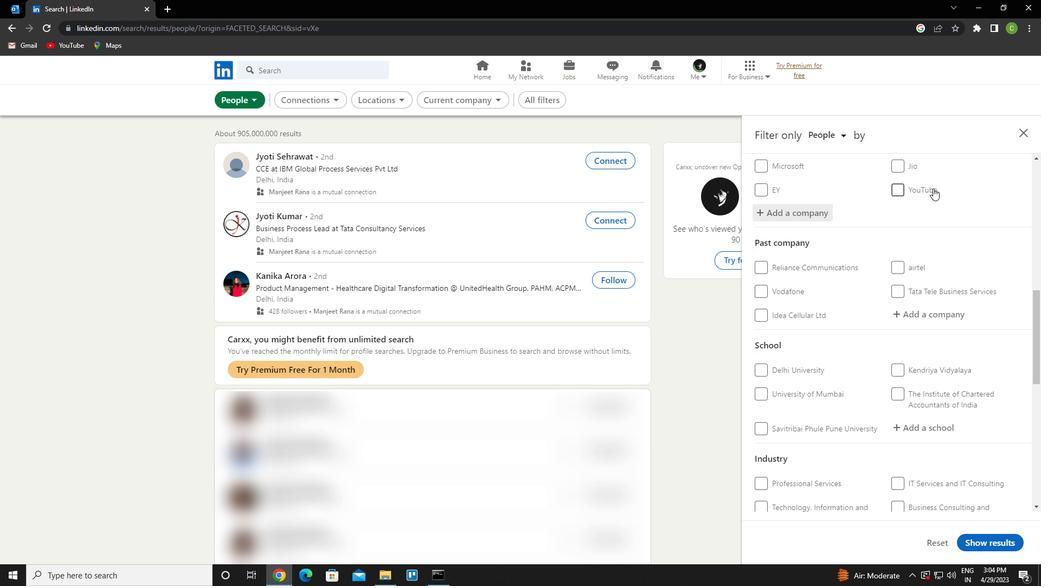 
Action: Mouse scrolled (933, 187) with delta (0, 0)
Screenshot: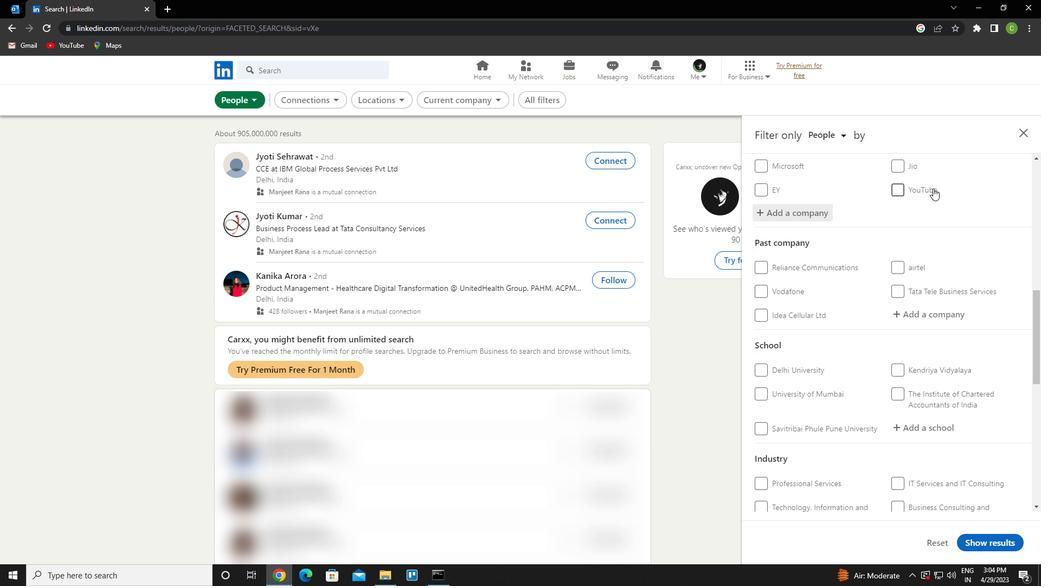 
Action: Mouse moved to (924, 188)
Screenshot: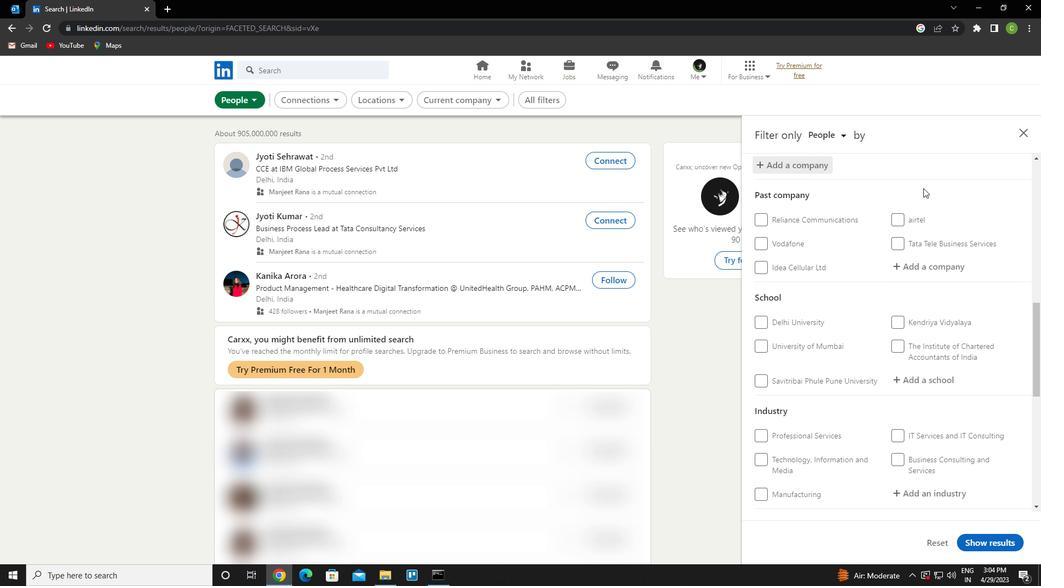 
Action: Mouse scrolled (924, 187) with delta (0, 0)
Screenshot: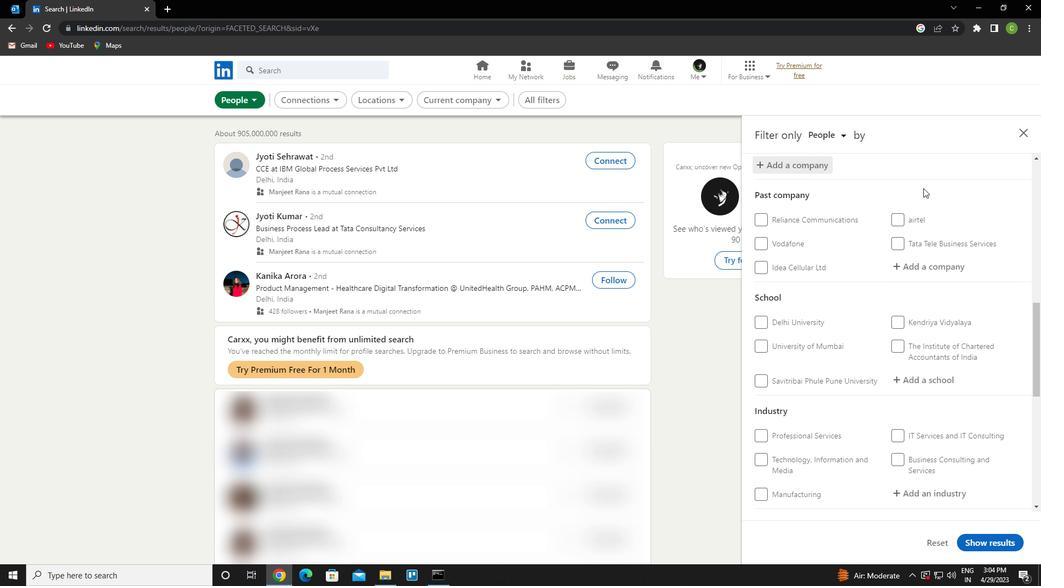 
Action: Mouse moved to (923, 188)
Screenshot: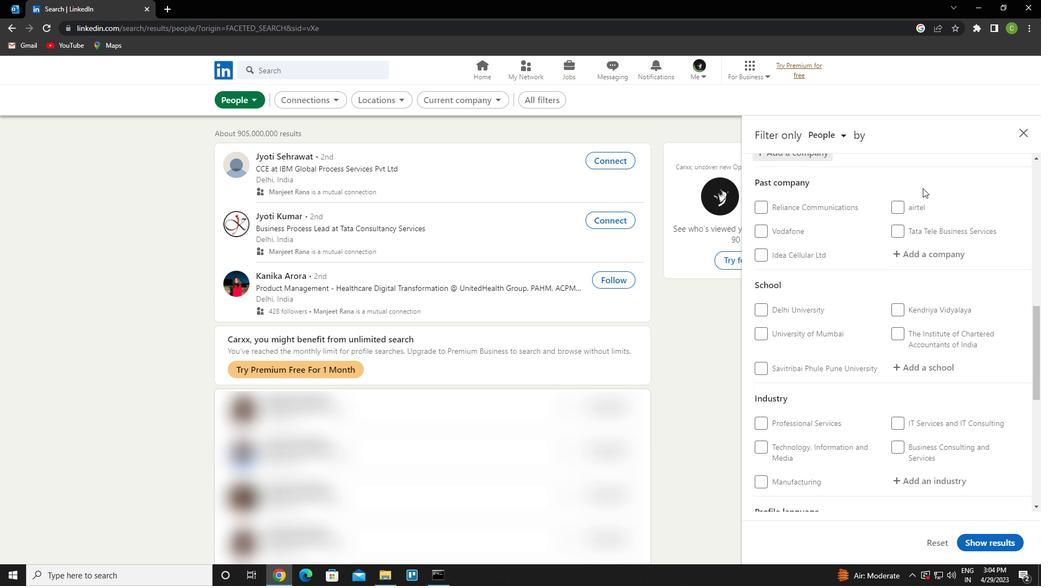 
Action: Mouse scrolled (923, 187) with delta (0, 0)
Screenshot: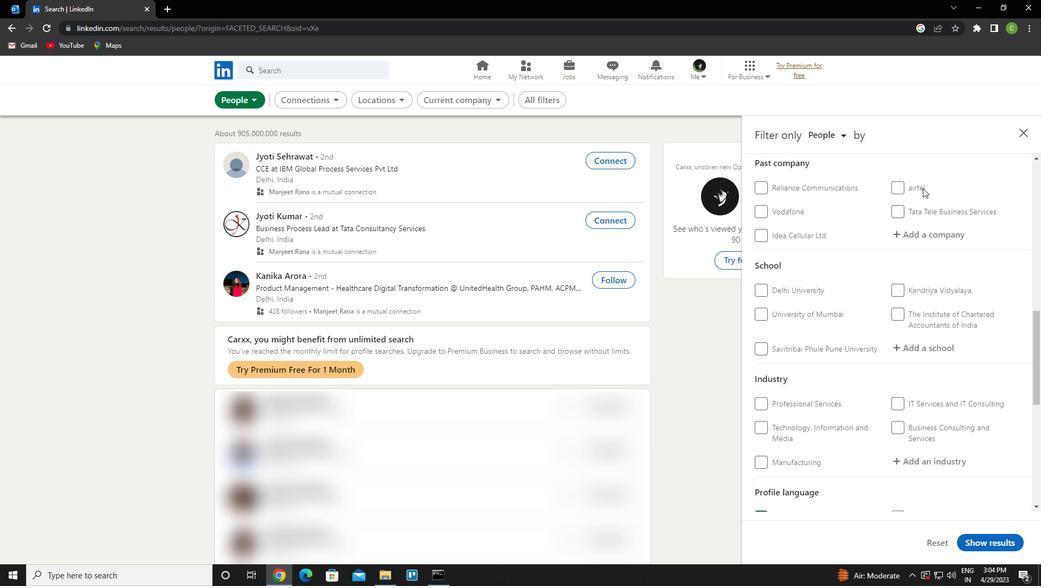 
Action: Mouse moved to (921, 188)
Screenshot: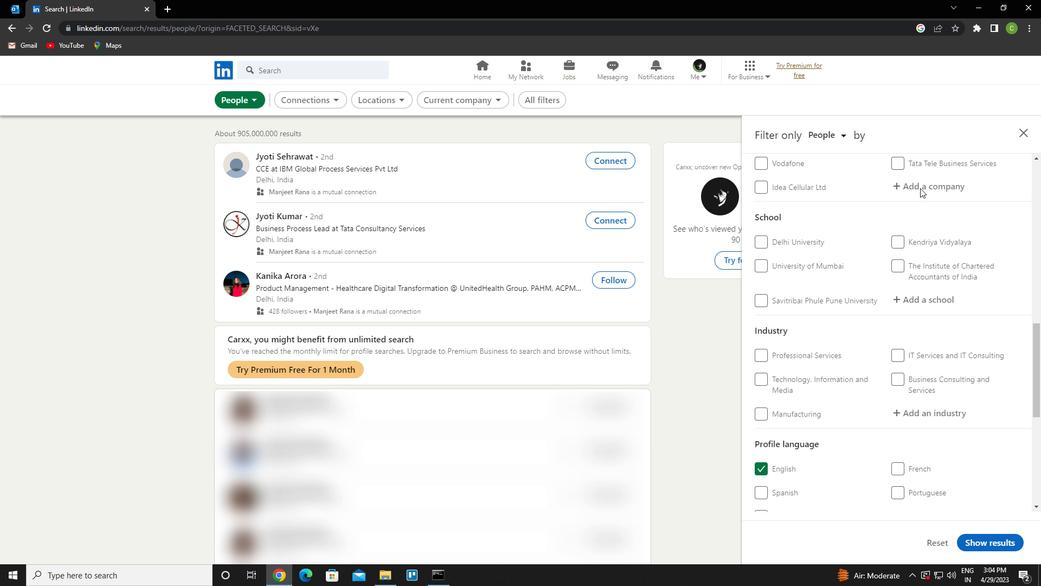
Action: Mouse scrolled (921, 187) with delta (0, 0)
Screenshot: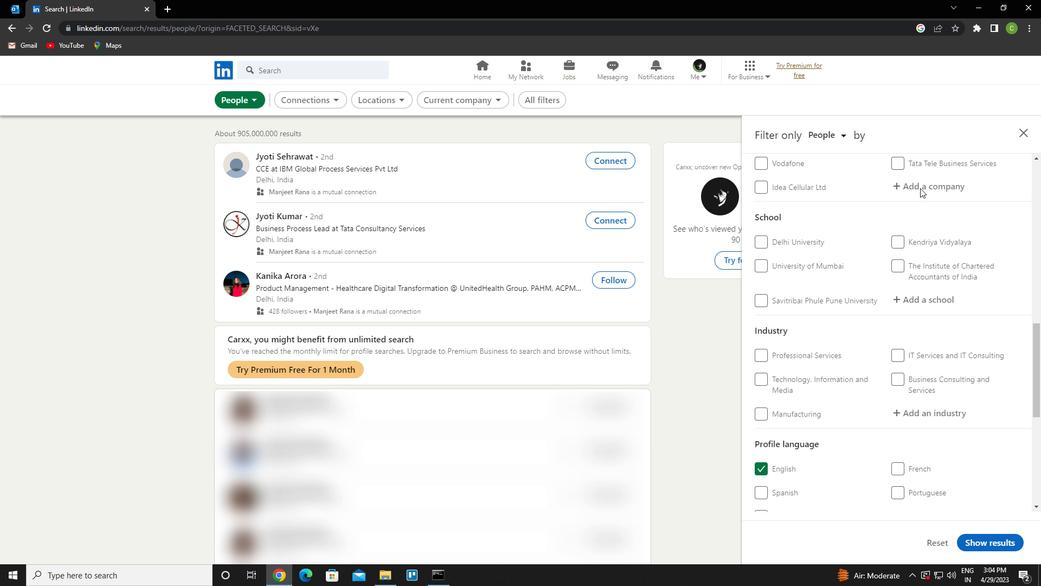 
Action: Mouse moved to (932, 213)
Screenshot: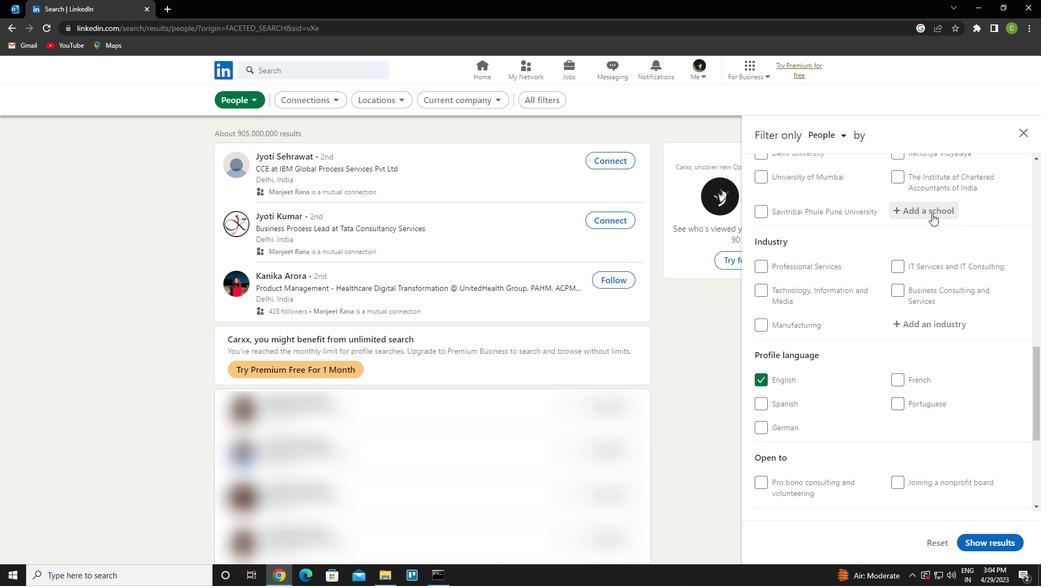 
Action: Mouse pressed left at (932, 213)
Screenshot: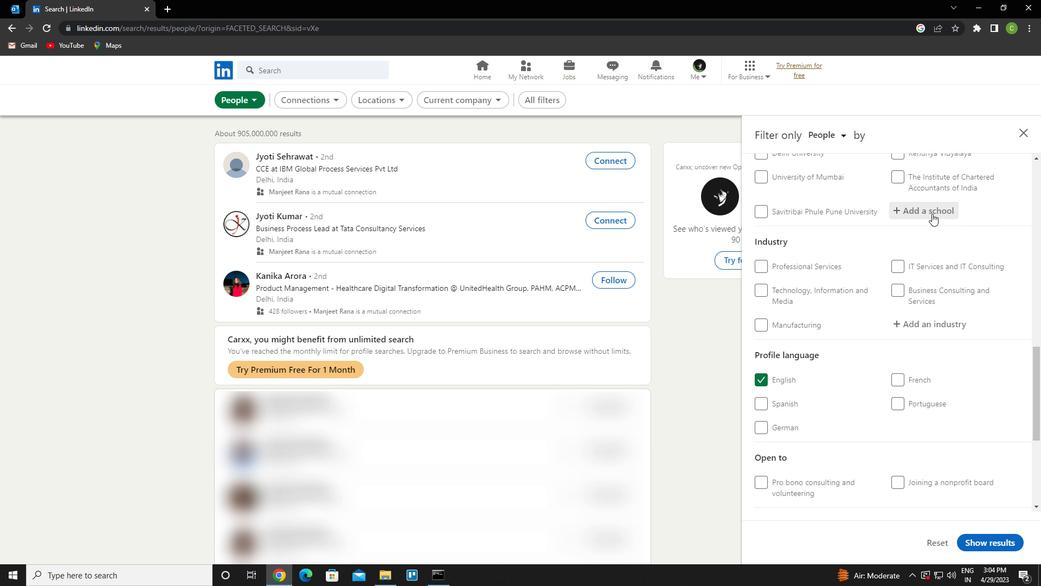 
Action: Key pressed <Key.caps_lock>salesian<Key.down><Key.down><Key.down><Key.down><Key.enter>
Screenshot: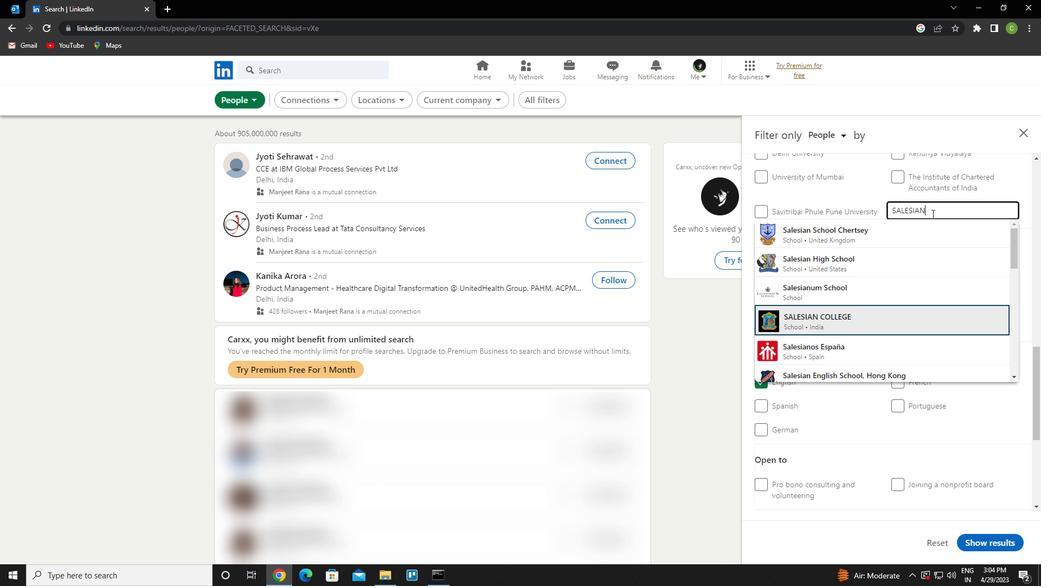 
Action: Mouse moved to (930, 214)
Screenshot: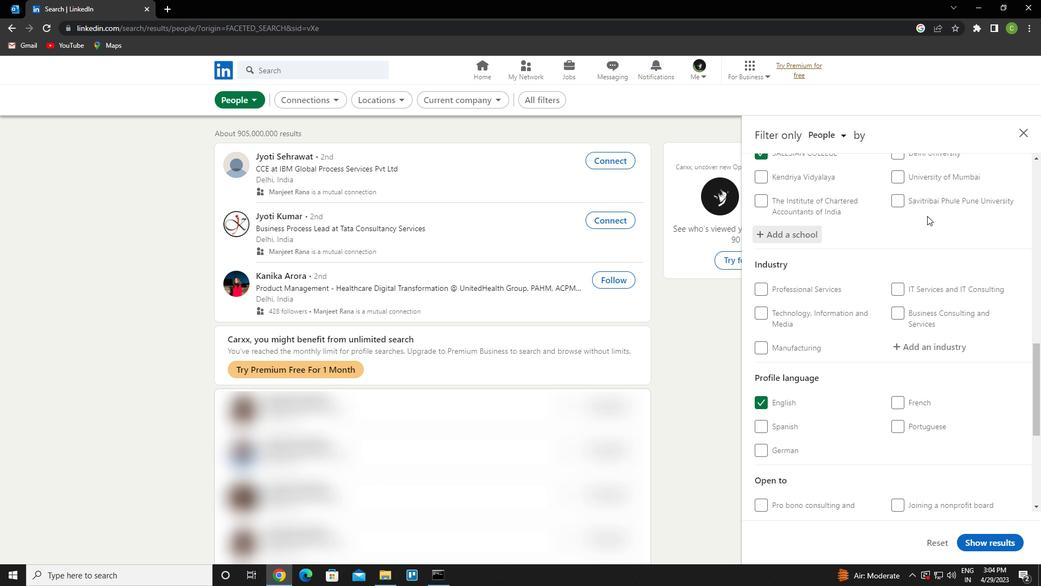 
Action: Mouse scrolled (930, 213) with delta (0, 0)
Screenshot: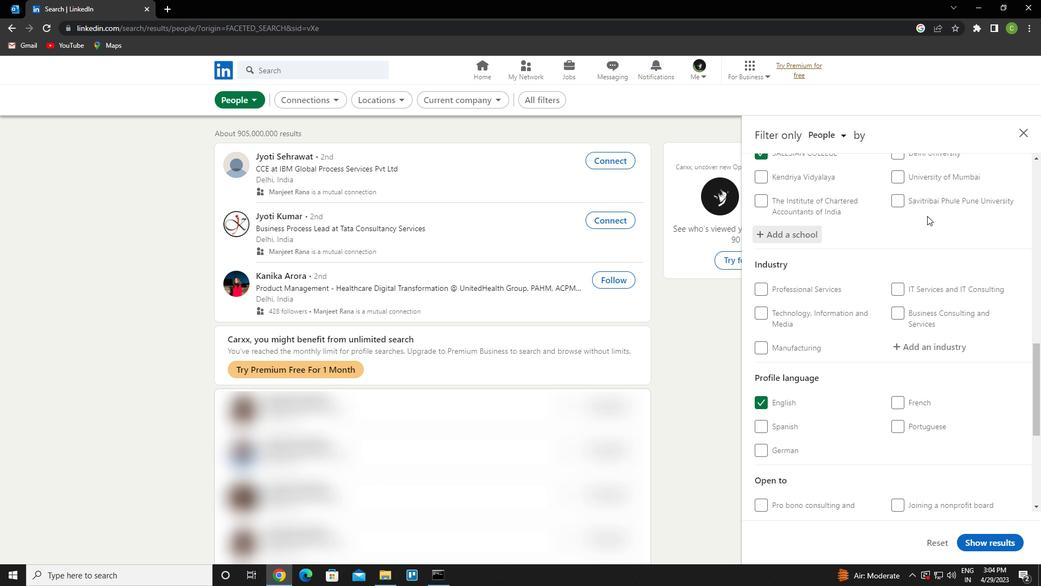 
Action: Mouse moved to (916, 223)
Screenshot: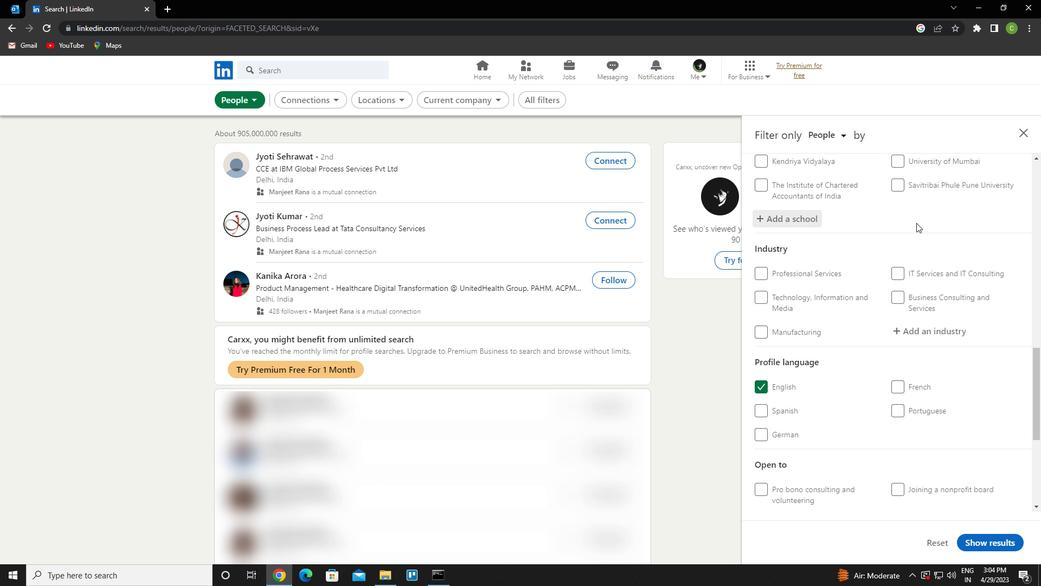
Action: Mouse scrolled (916, 223) with delta (0, 0)
Screenshot: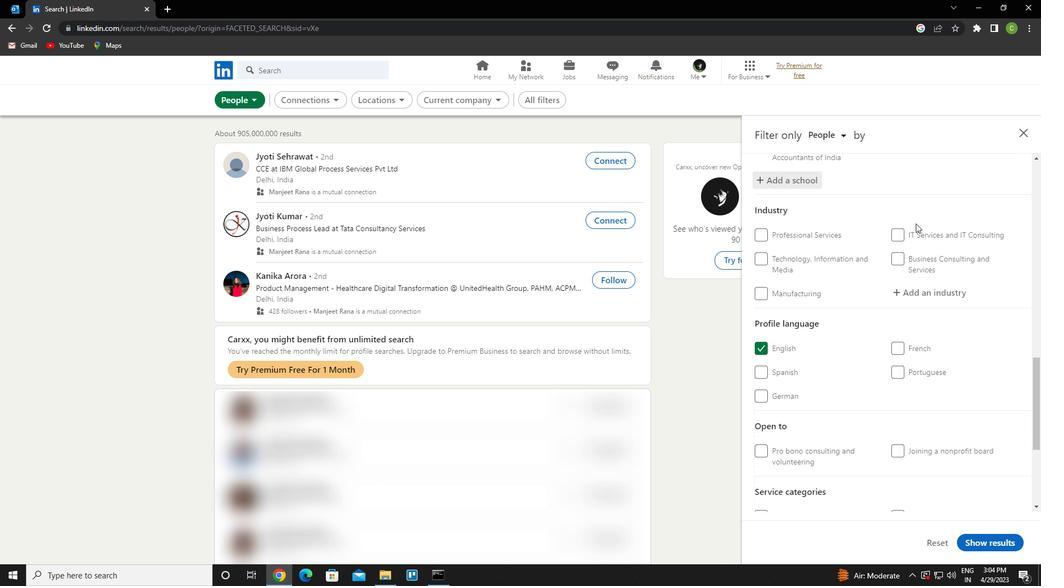 
Action: Mouse scrolled (916, 223) with delta (0, 0)
Screenshot: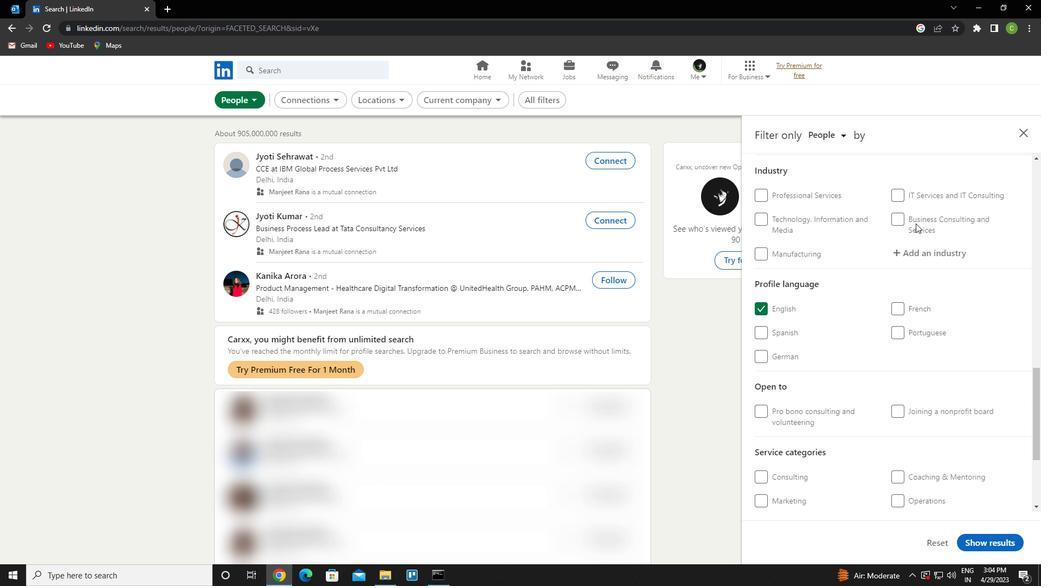 
Action: Mouse moved to (898, 303)
Screenshot: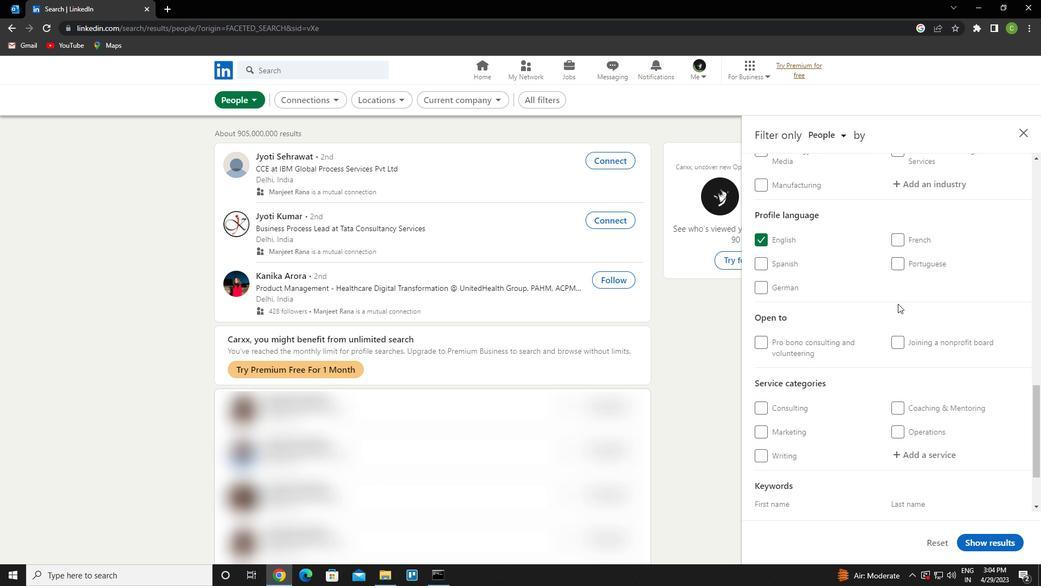 
Action: Mouse scrolled (898, 303) with delta (0, 0)
Screenshot: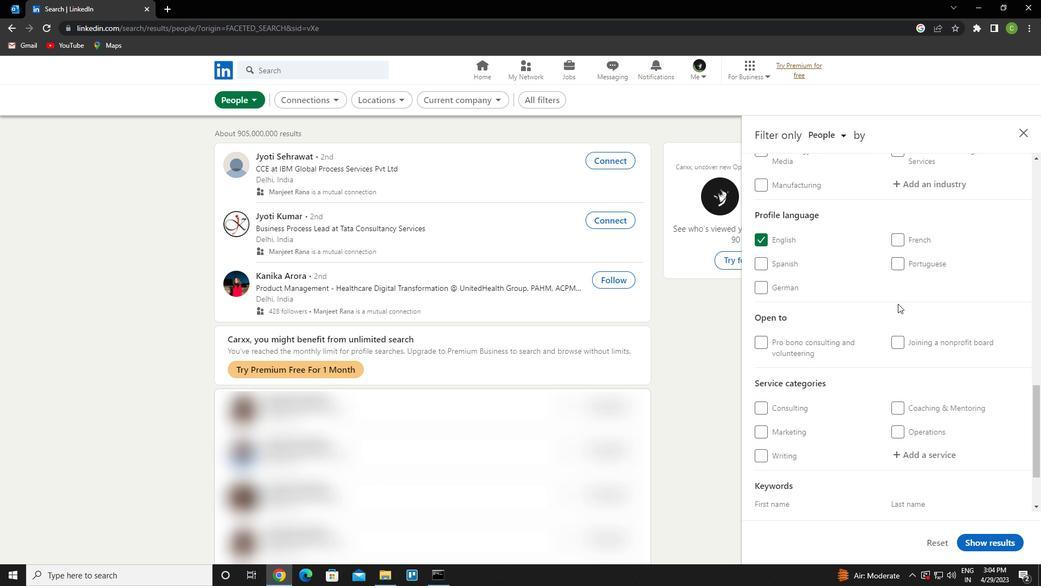 
Action: Mouse moved to (898, 304)
Screenshot: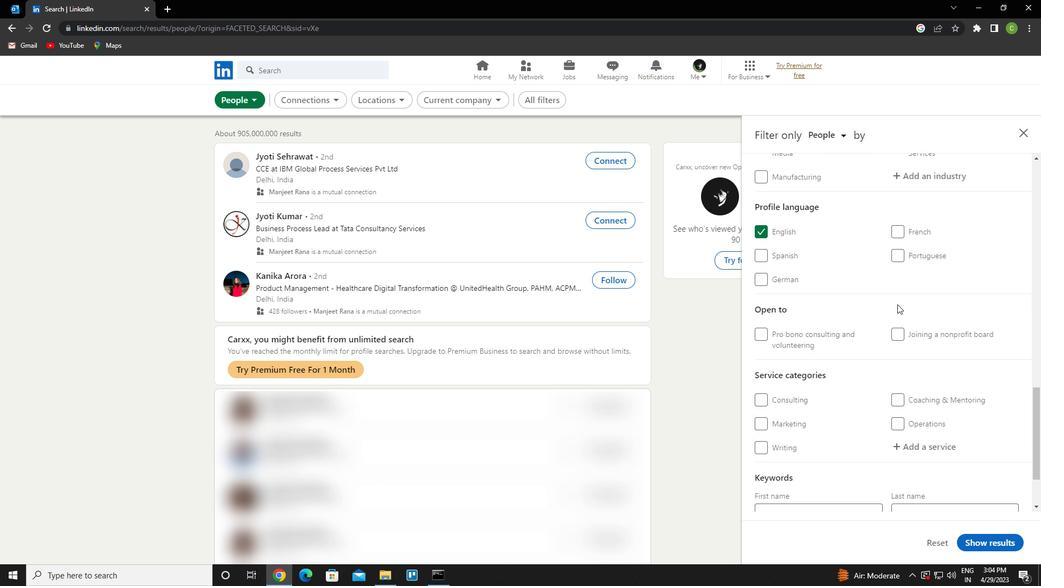 
Action: Mouse scrolled (898, 303) with delta (0, 0)
Screenshot: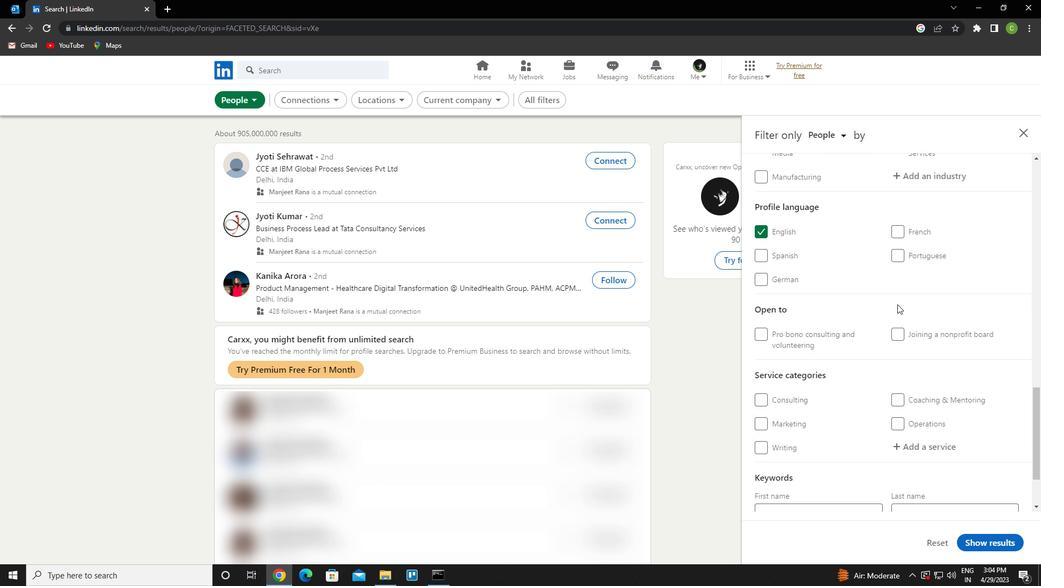 
Action: Mouse moved to (915, 361)
Screenshot: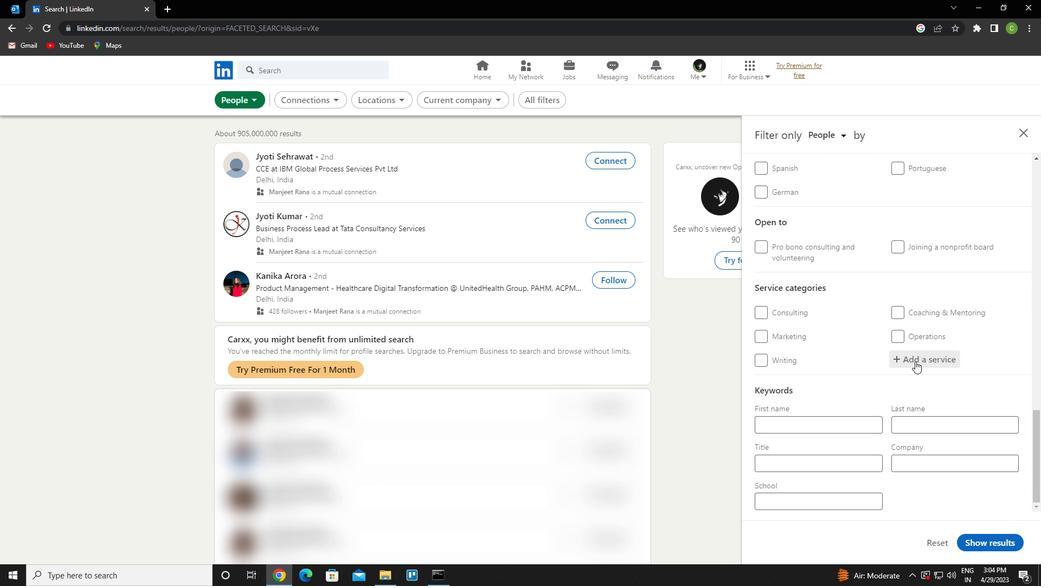 
Action: Mouse pressed left at (915, 361)
Screenshot: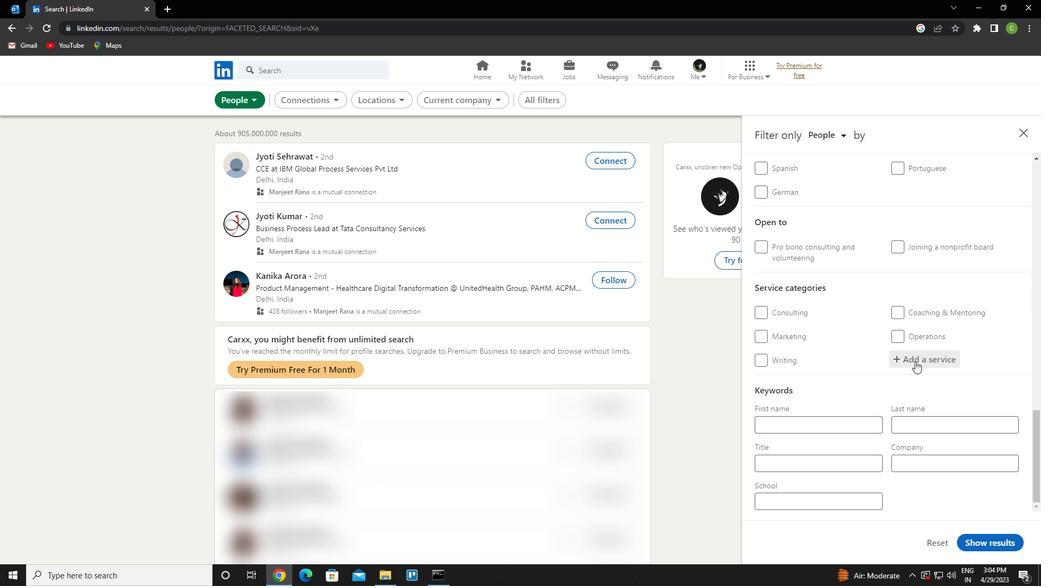 
Action: Key pressed <Key.caps_lock><Key.caps_lock>w<Key.caps_lock>holesale<Key.space>apparel<Key.enter>
Screenshot: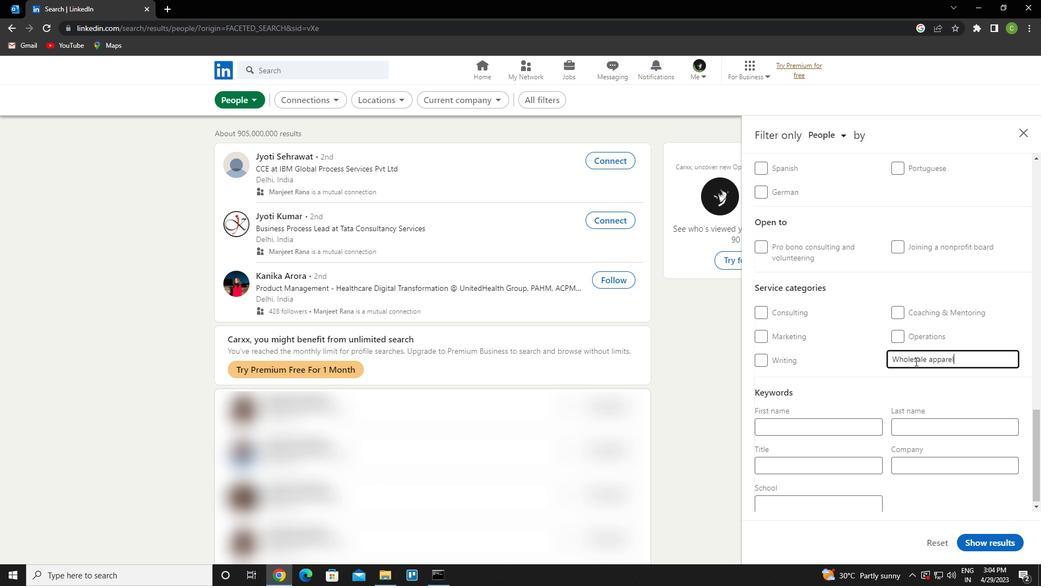 
Action: Mouse moved to (915, 361)
Screenshot: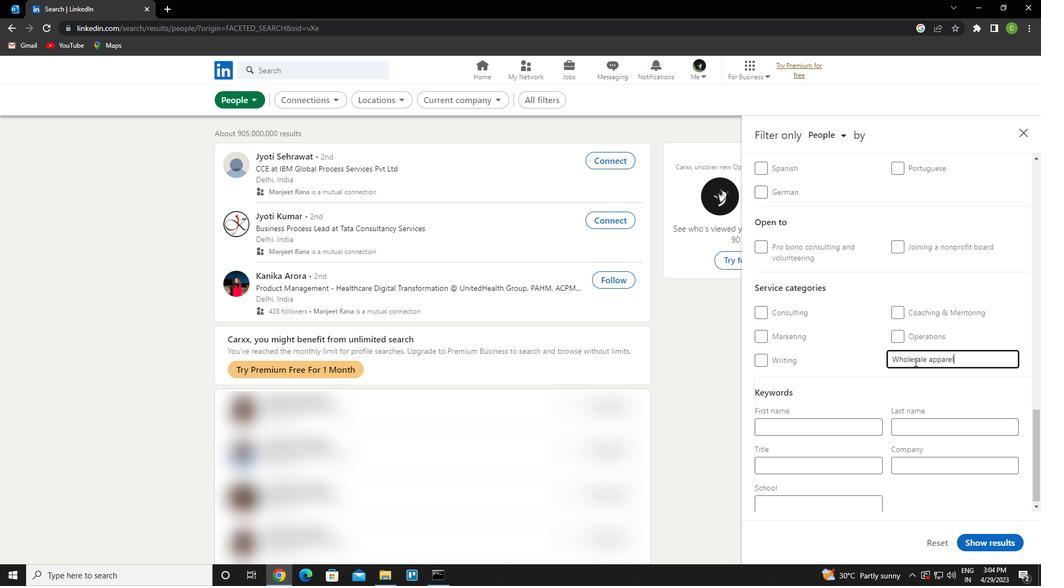 
Action: Mouse scrolled (915, 361) with delta (0, 0)
Screenshot: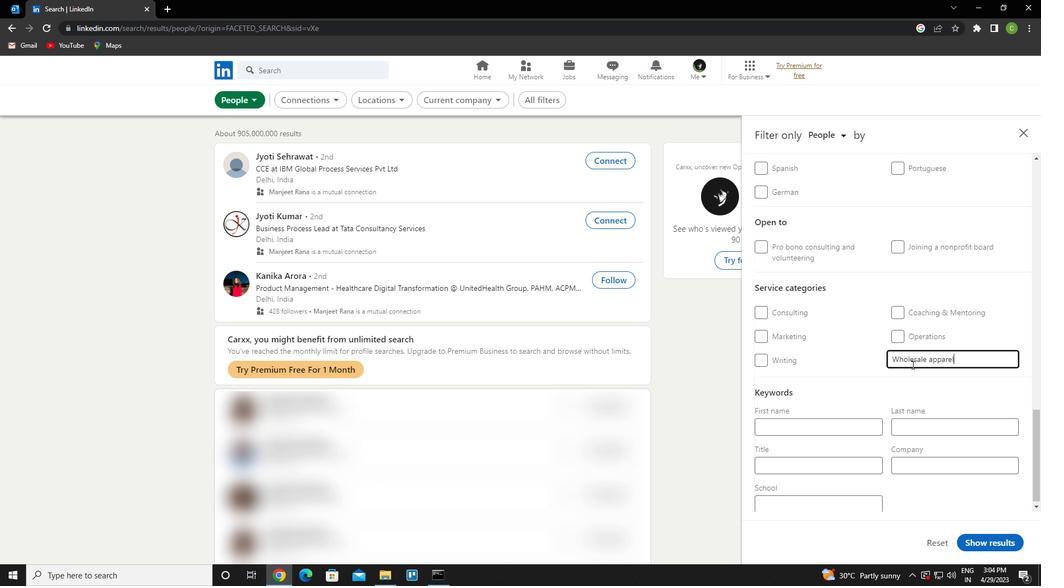
Action: Mouse moved to (911, 365)
Screenshot: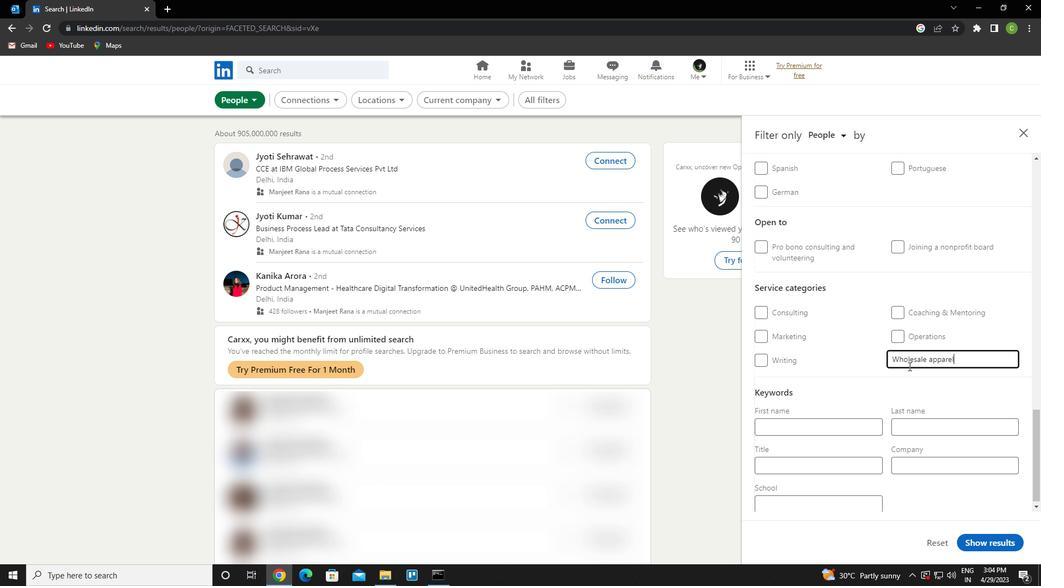 
Action: Mouse scrolled (911, 364) with delta (0, 0)
Screenshot: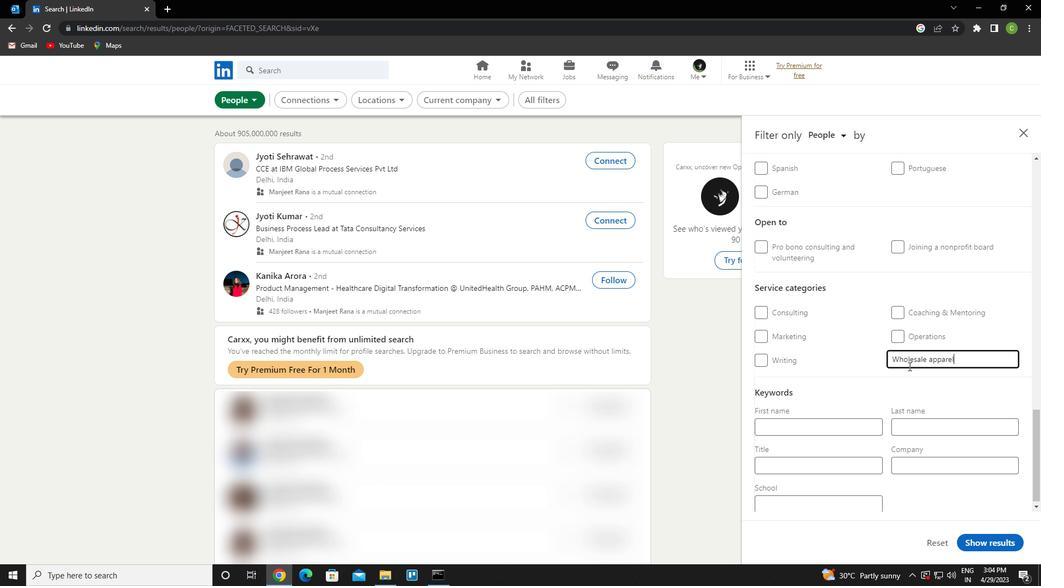 
Action: Mouse moved to (906, 368)
Screenshot: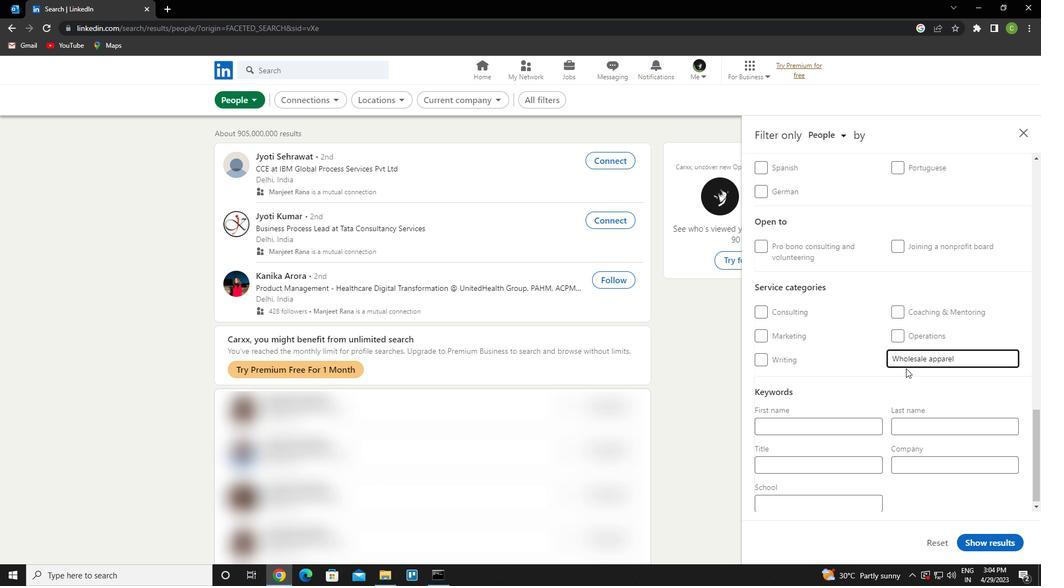 
Action: Mouse scrolled (906, 367) with delta (0, 0)
Screenshot: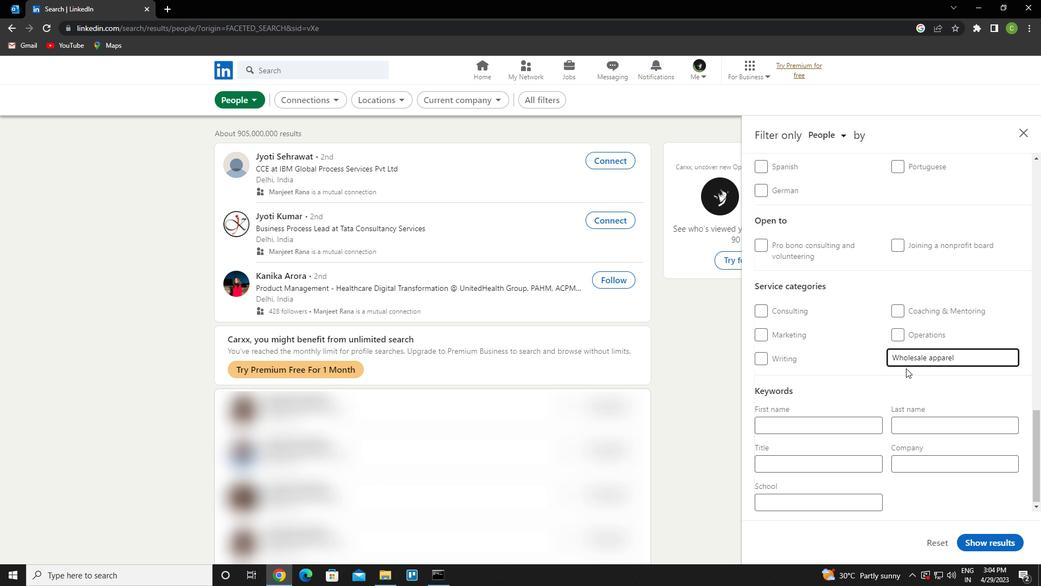 
Action: Mouse moved to (805, 461)
Screenshot: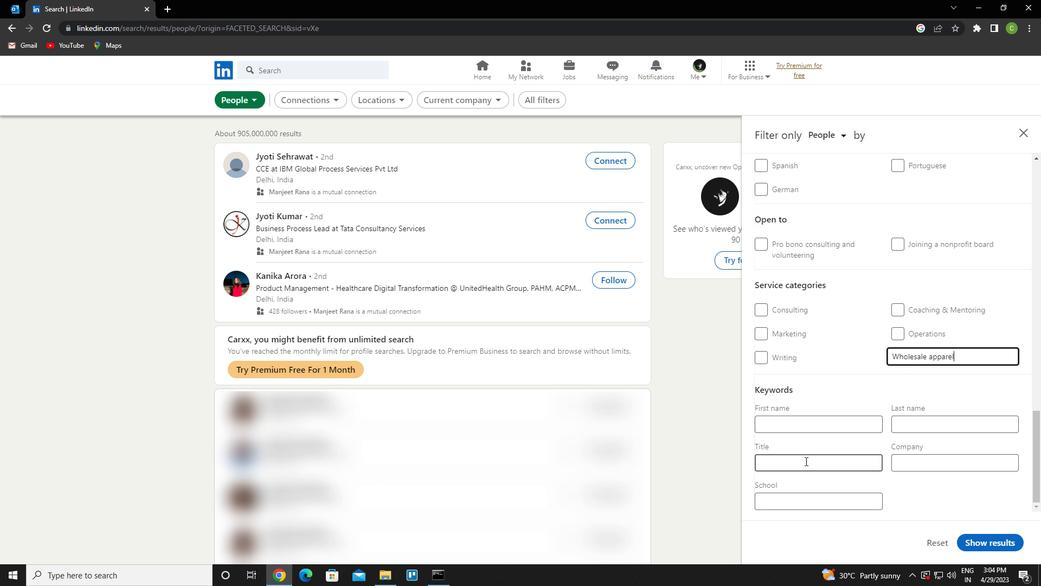 
Action: Mouse pressed left at (805, 461)
Screenshot: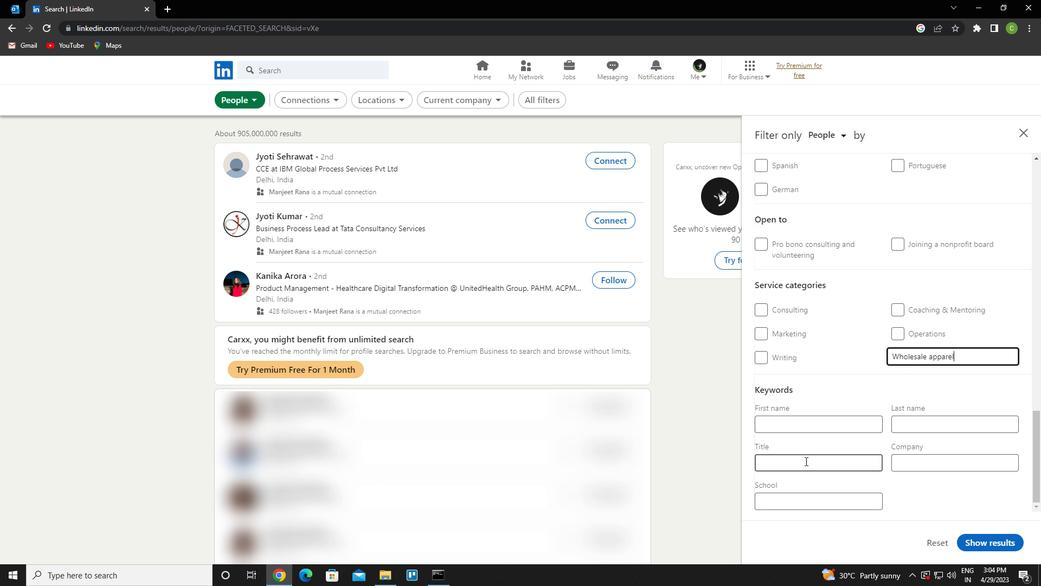 
Action: Key pressed <Key.caps_lock>c<Key.caps_lock>ruise<Key.space><Key.caps_lock>d<Key.caps_lock>irector
Screenshot: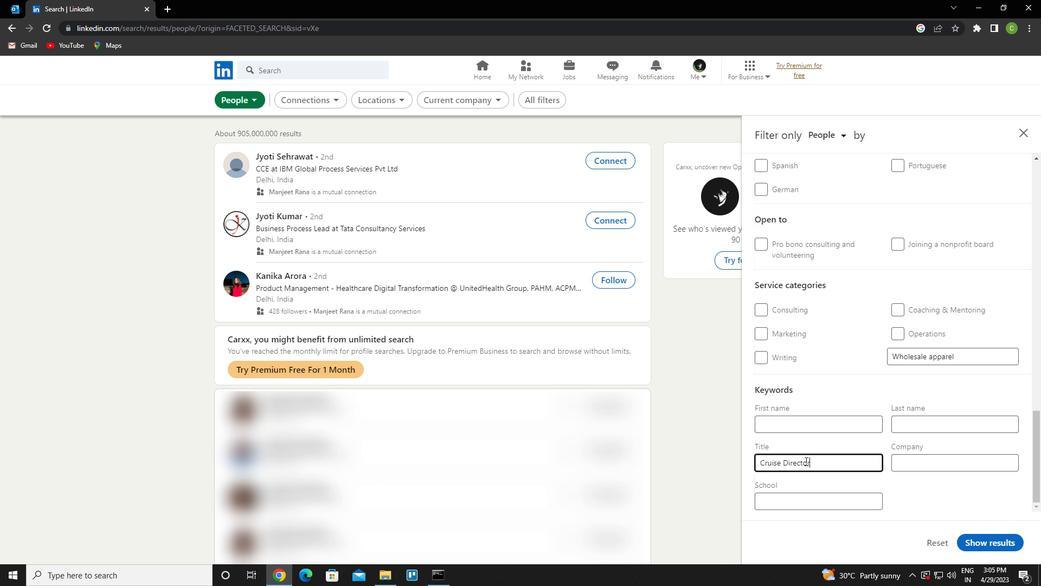 
Action: Mouse moved to (1007, 538)
Screenshot: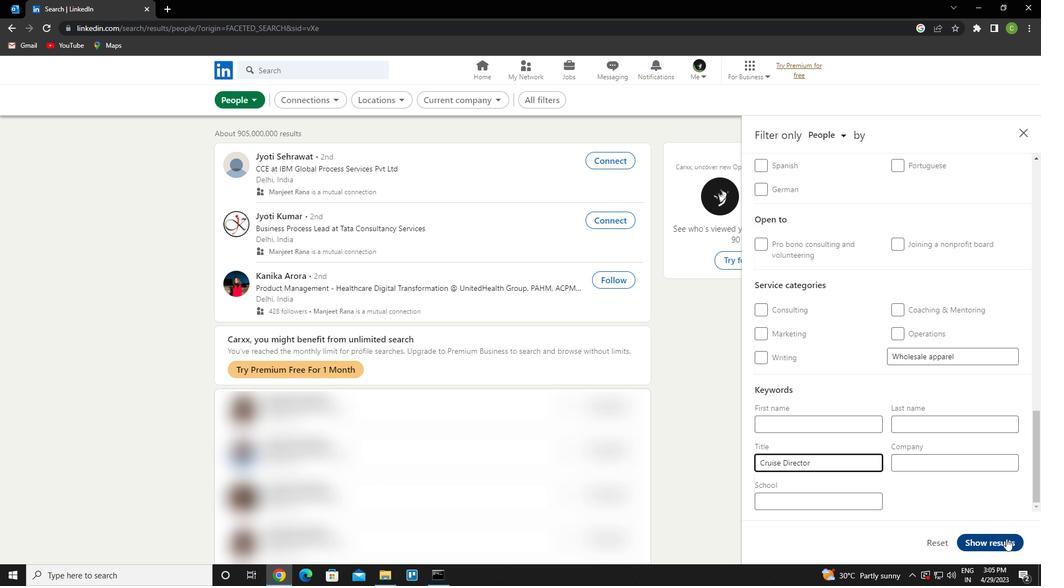 
Action: Mouse pressed left at (1007, 538)
Screenshot: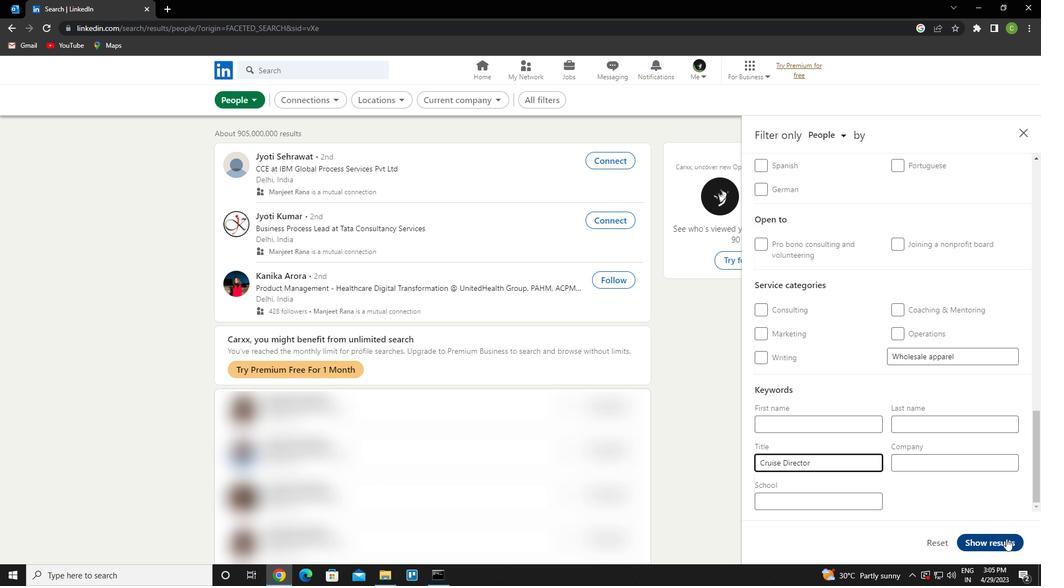 
Action: Mouse moved to (514, 512)
Screenshot: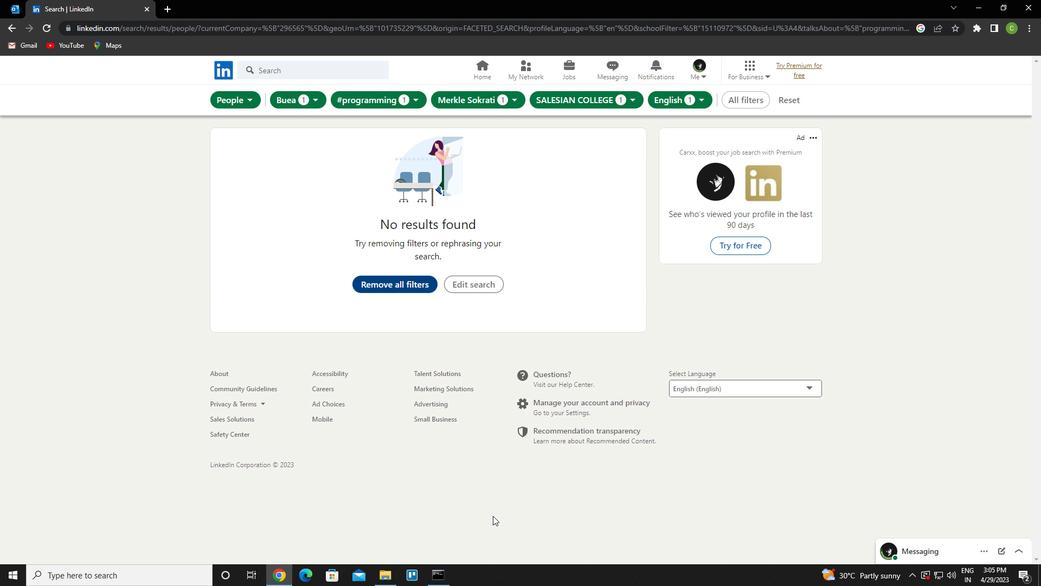 
